 Task: Open Card Veterinary Conference Review in Board IT Service Level Agreement Management to Workspace Event Technology Rentals and add a team member Softage.2@softage.net, a label Orange, a checklist Webinars, an attachment from your computer, a color Orange and finally, add a card description 'Develop and launch new sales promotion for seasonal products' and a comment 'Given the potential complexity of this task, let us ensure that we have a clear plan and process in place before beginning.'. Add a start date 'Jan 02, 1900' with a due date 'Jan 09, 1900'
Action: Mouse moved to (734, 397)
Screenshot: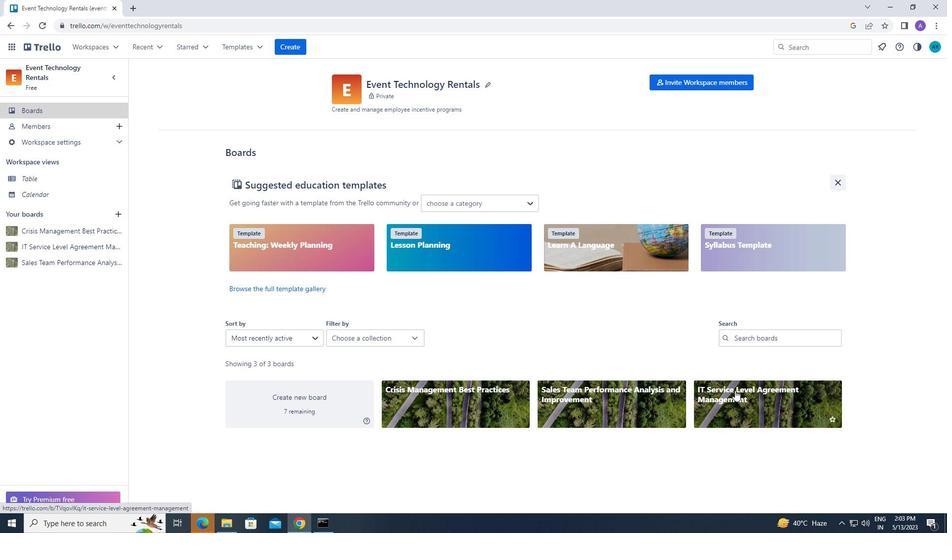 
Action: Mouse pressed left at (734, 397)
Screenshot: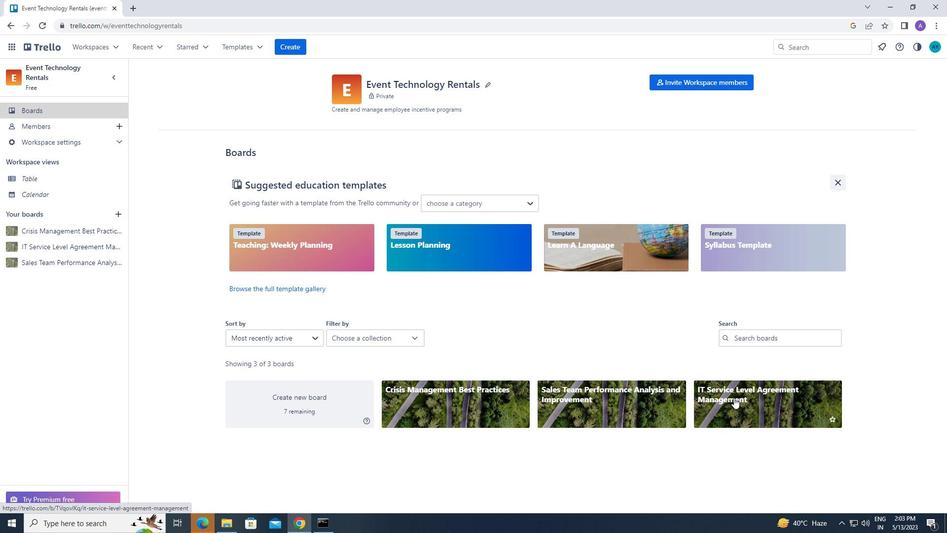 
Action: Mouse moved to (204, 122)
Screenshot: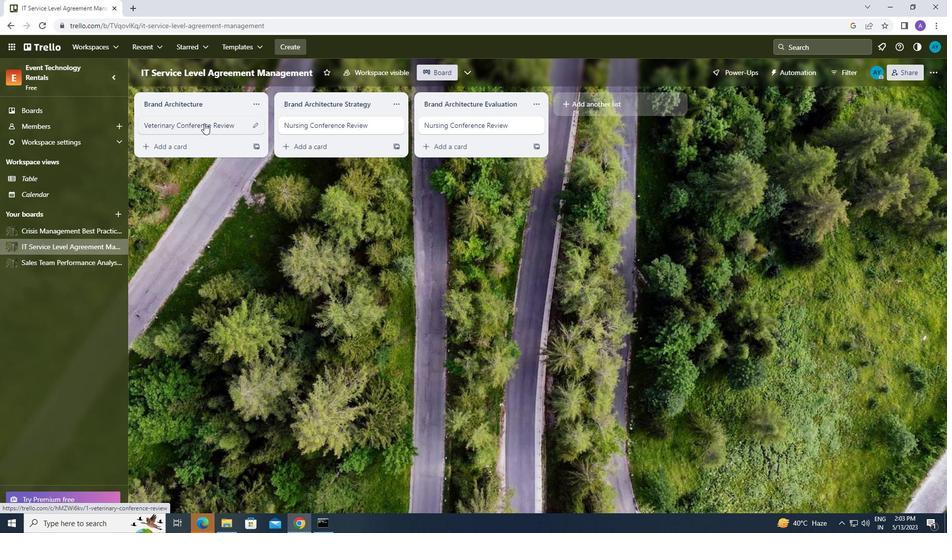 
Action: Mouse pressed left at (204, 122)
Screenshot: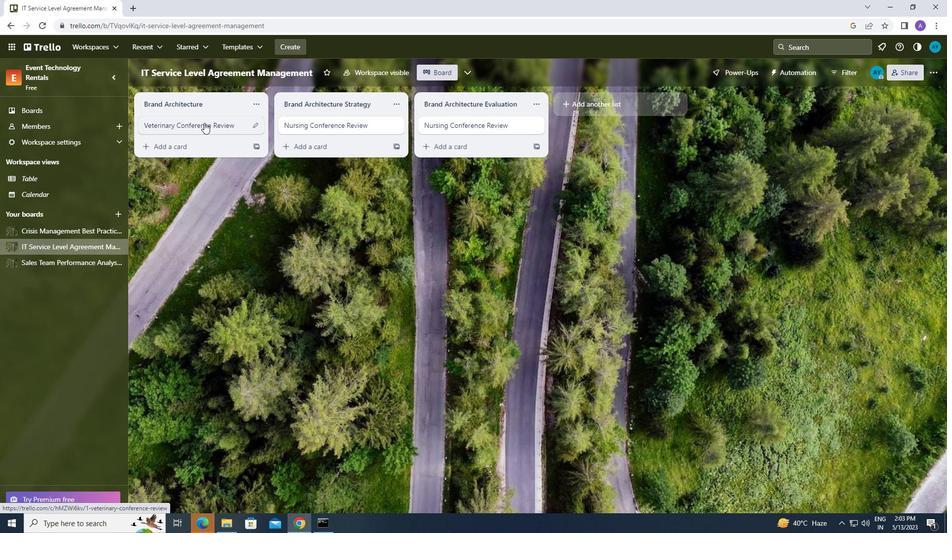 
Action: Mouse moved to (610, 117)
Screenshot: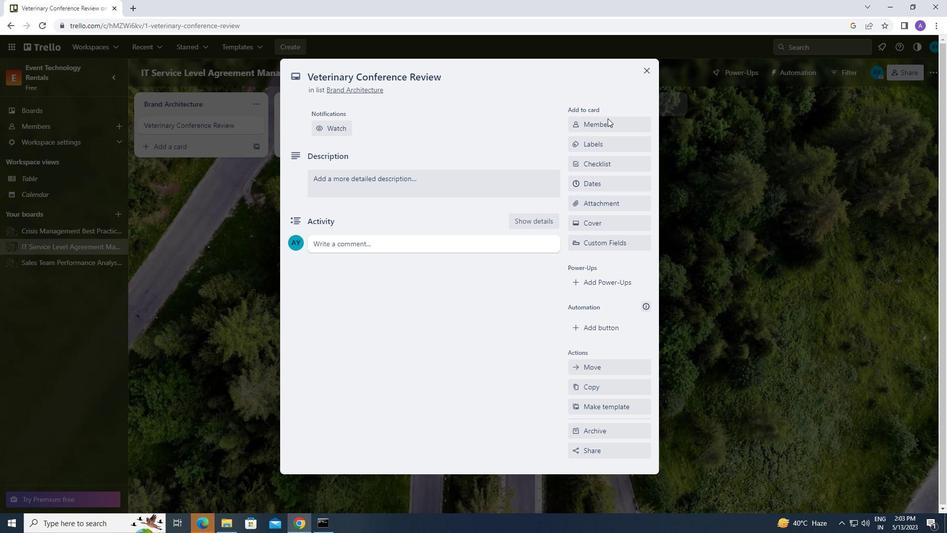 
Action: Mouse pressed left at (610, 117)
Screenshot: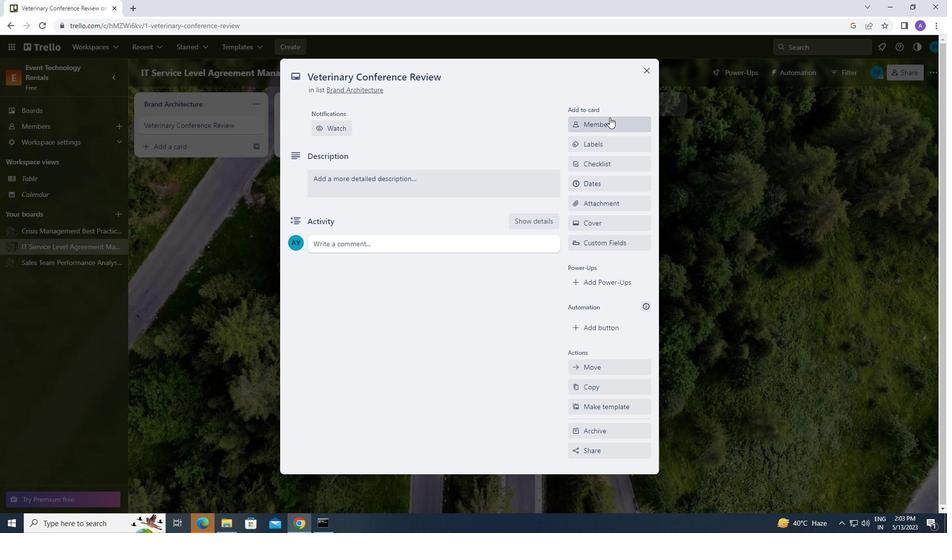 
Action: Mouse moved to (607, 175)
Screenshot: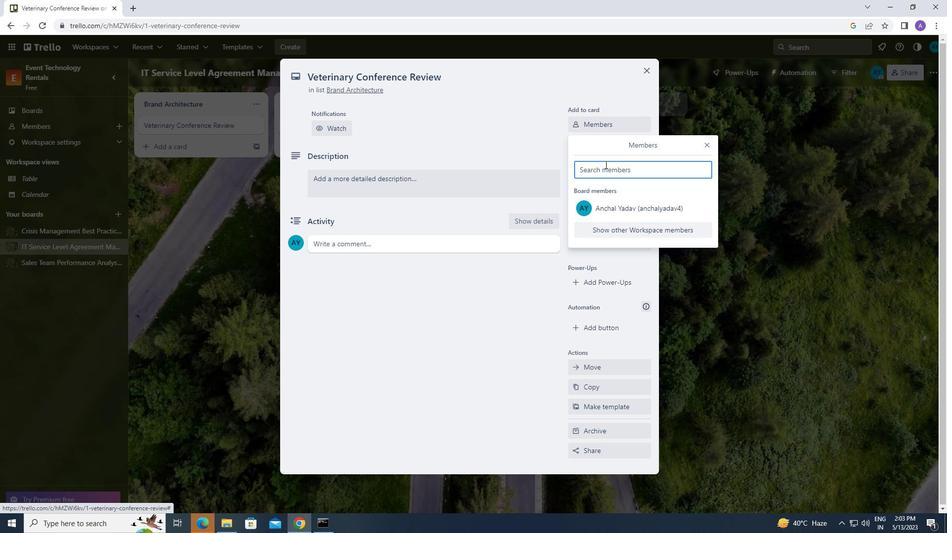 
Action: Mouse pressed left at (607, 175)
Screenshot: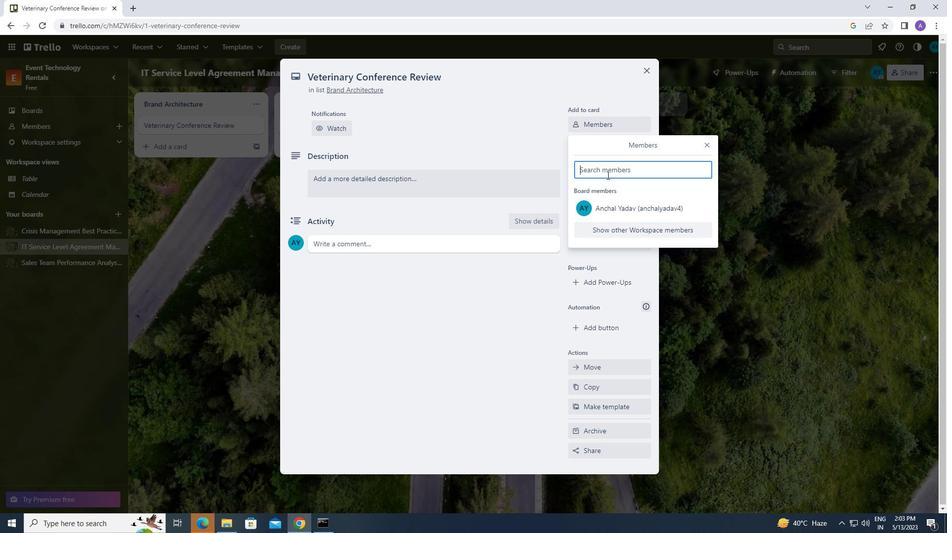 
Action: Key pressed <Key.caps_lock>s<Key.caps_lock>oftage.2<Key.shift_r>@softage.net
Screenshot: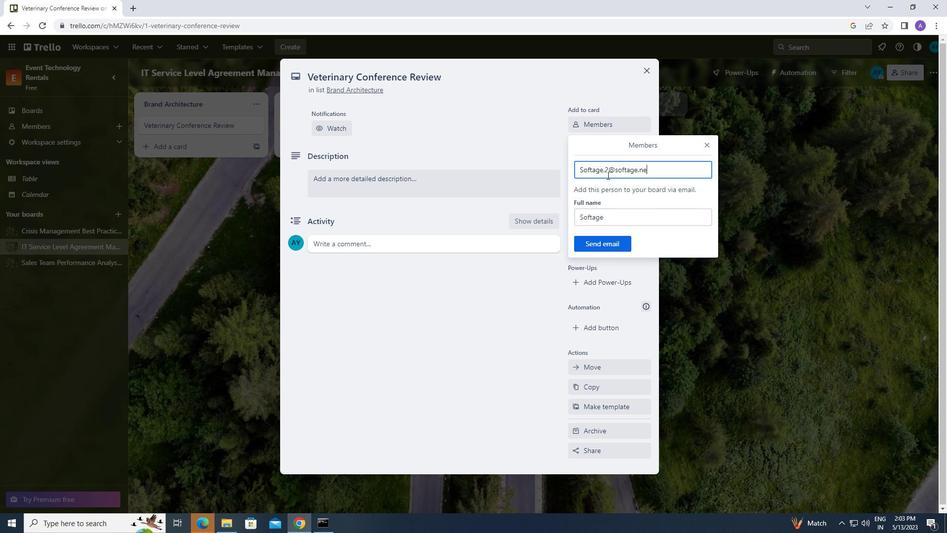 
Action: Mouse moved to (601, 241)
Screenshot: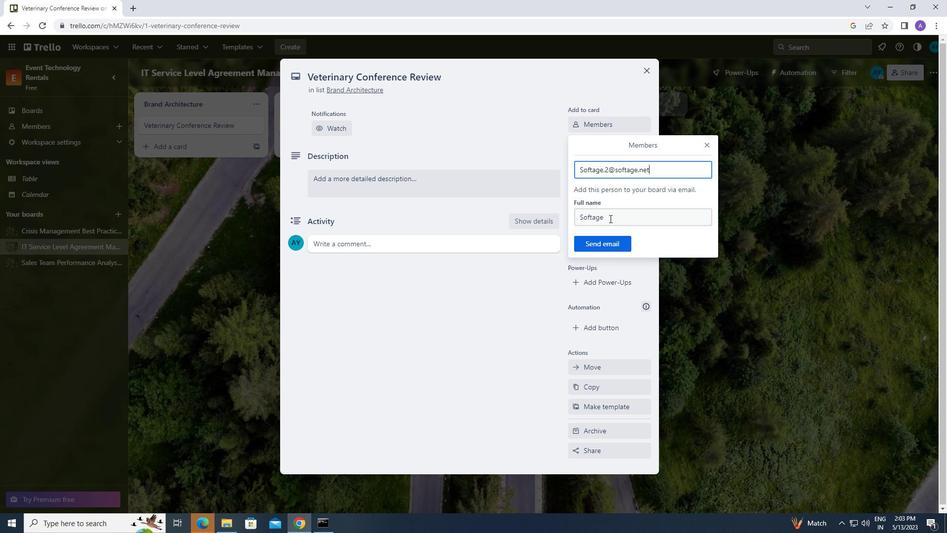 
Action: Mouse pressed left at (601, 241)
Screenshot: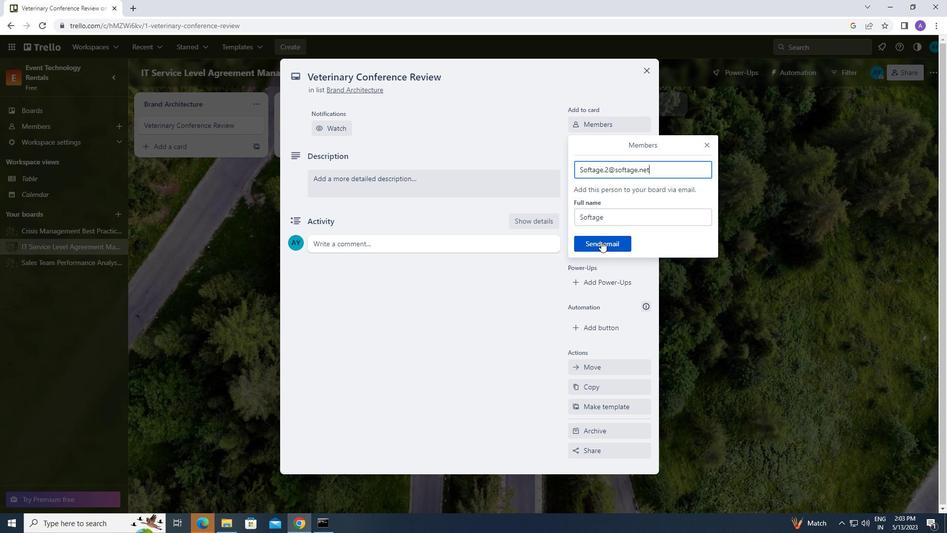 
Action: Mouse moved to (590, 175)
Screenshot: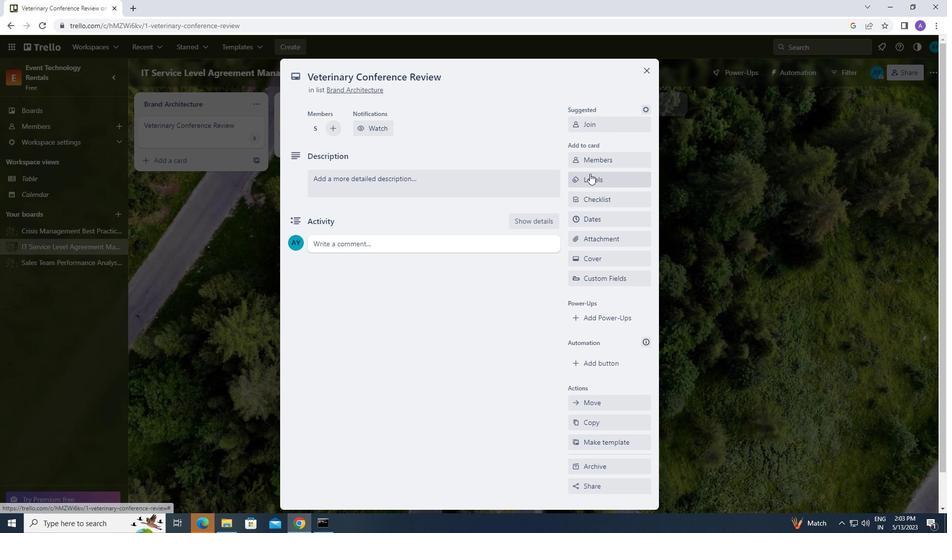 
Action: Mouse pressed left at (590, 175)
Screenshot: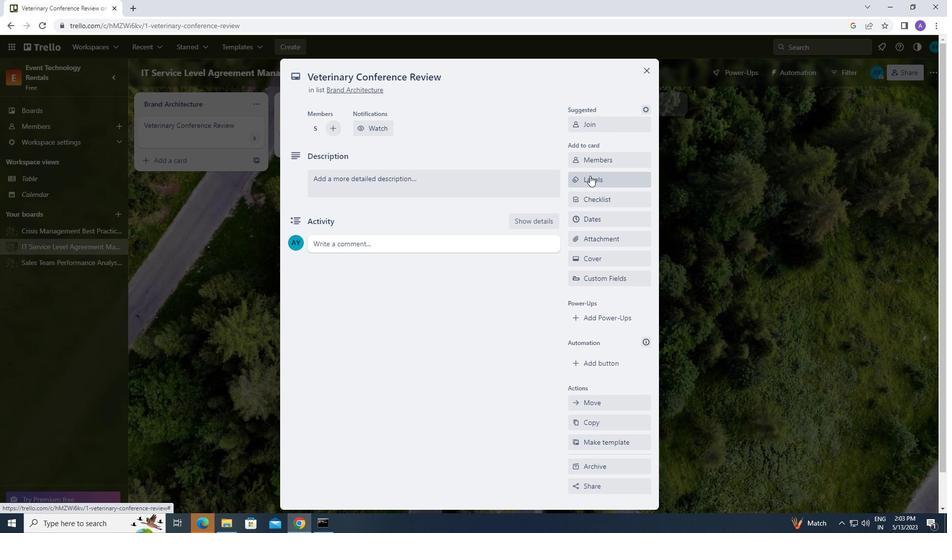 
Action: Mouse moved to (624, 371)
Screenshot: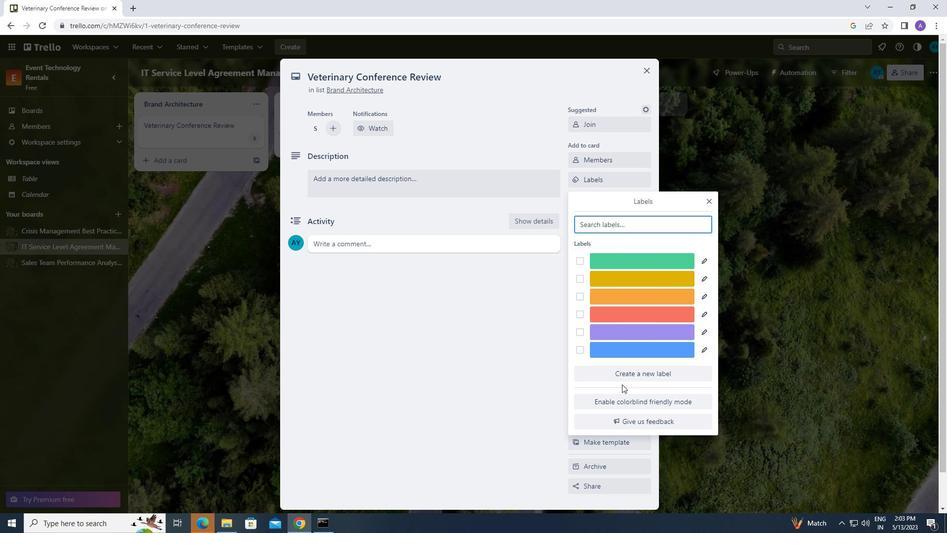 
Action: Mouse pressed left at (624, 371)
Screenshot: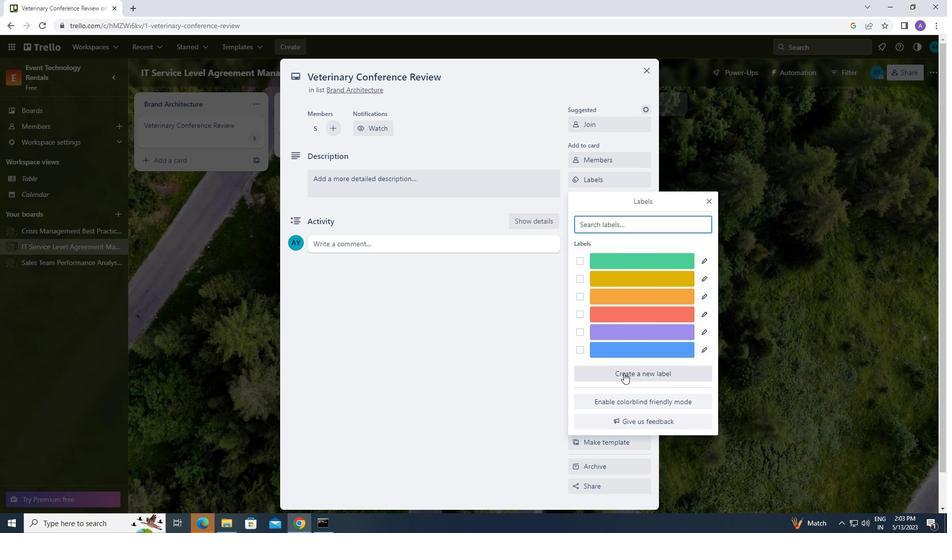 
Action: Mouse moved to (640, 344)
Screenshot: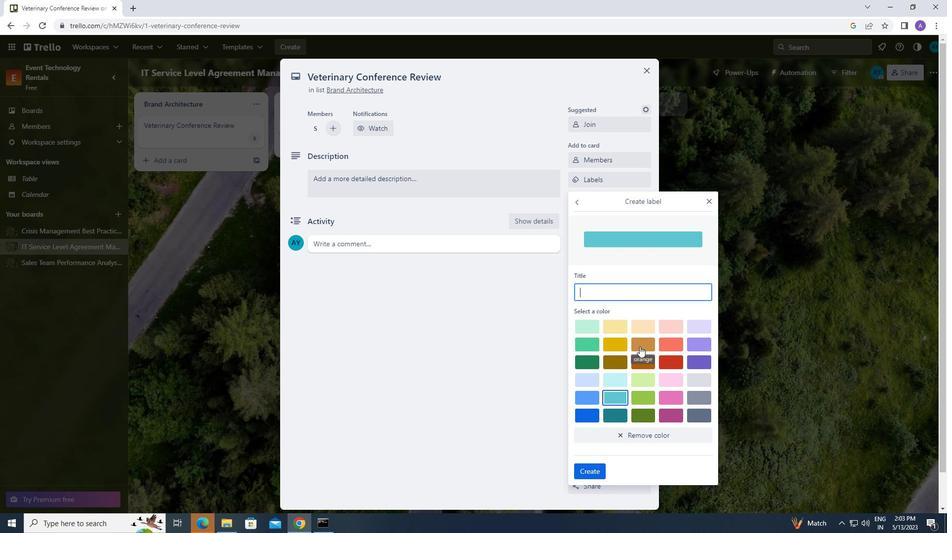 
Action: Mouse pressed left at (640, 344)
Screenshot: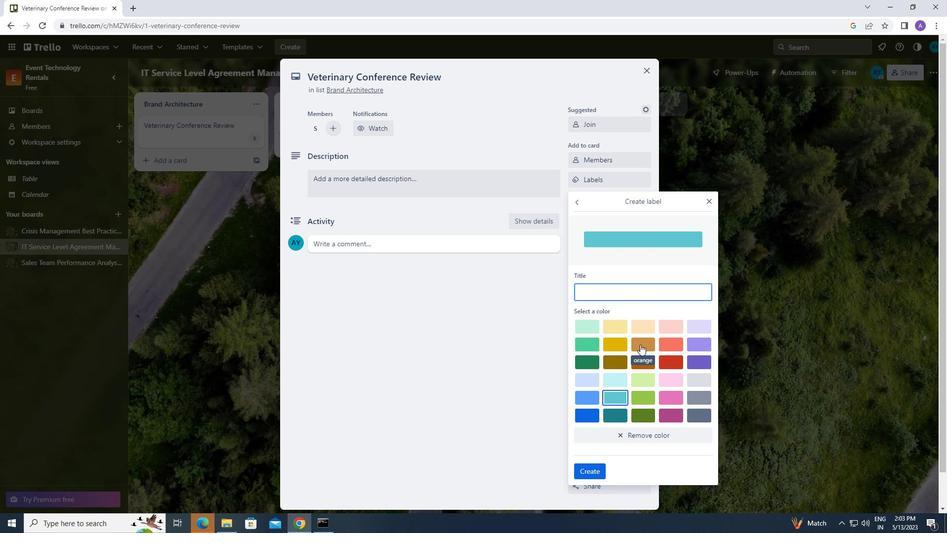 
Action: Mouse moved to (595, 467)
Screenshot: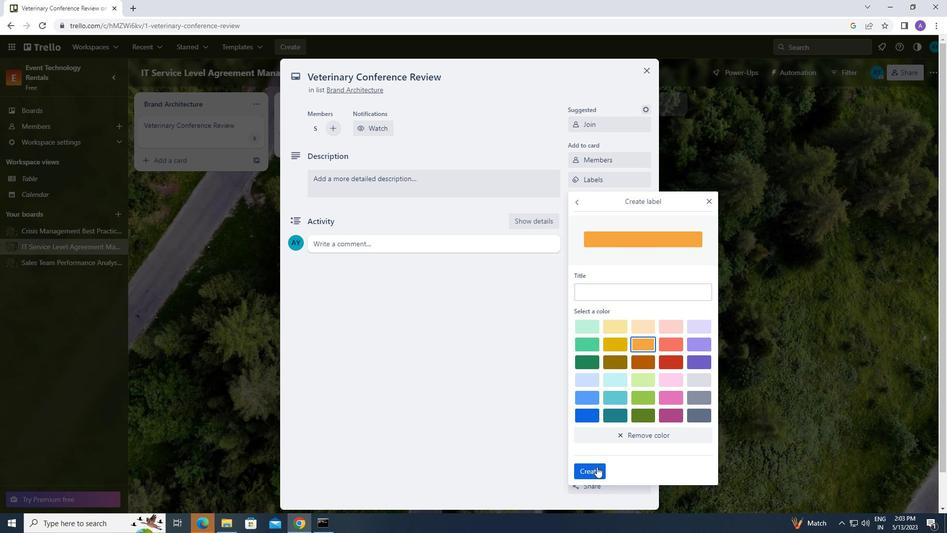 
Action: Mouse pressed left at (595, 467)
Screenshot: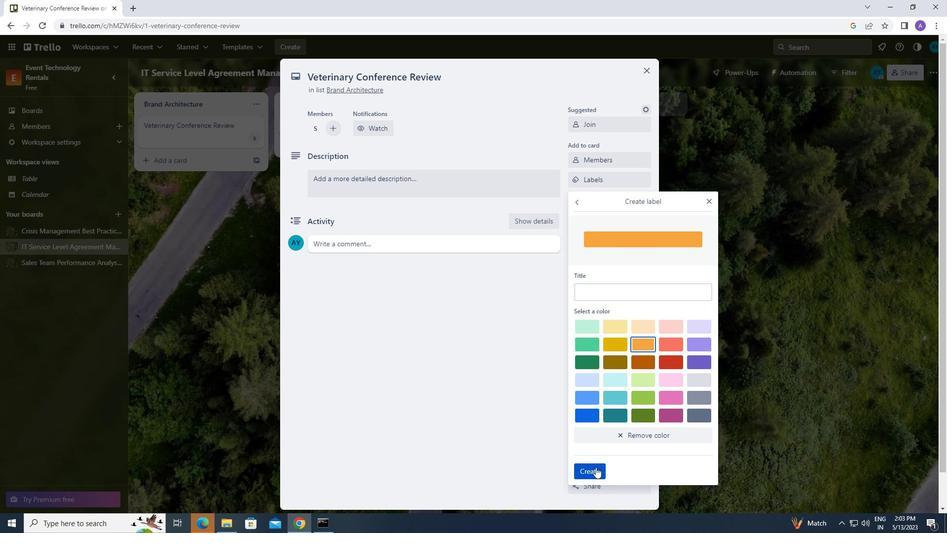 
Action: Mouse moved to (708, 198)
Screenshot: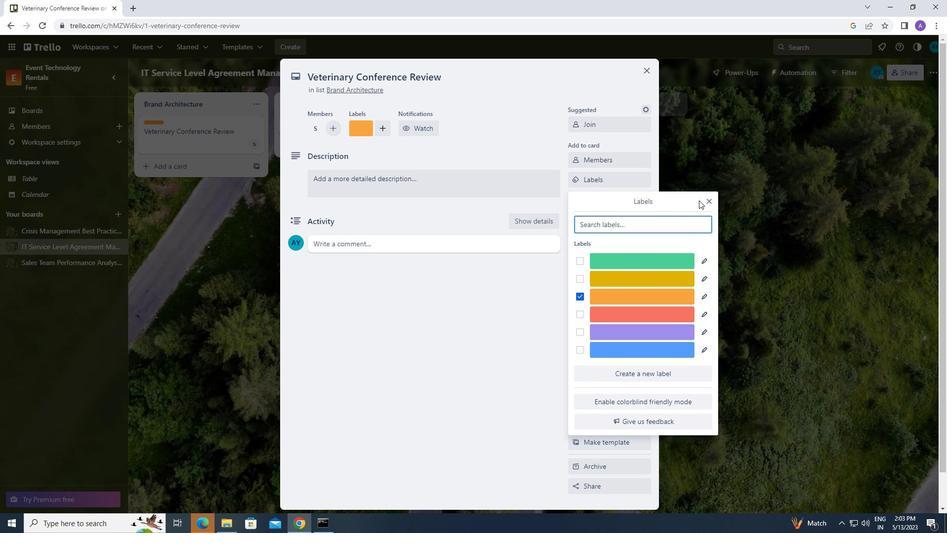 
Action: Mouse pressed left at (708, 198)
Screenshot: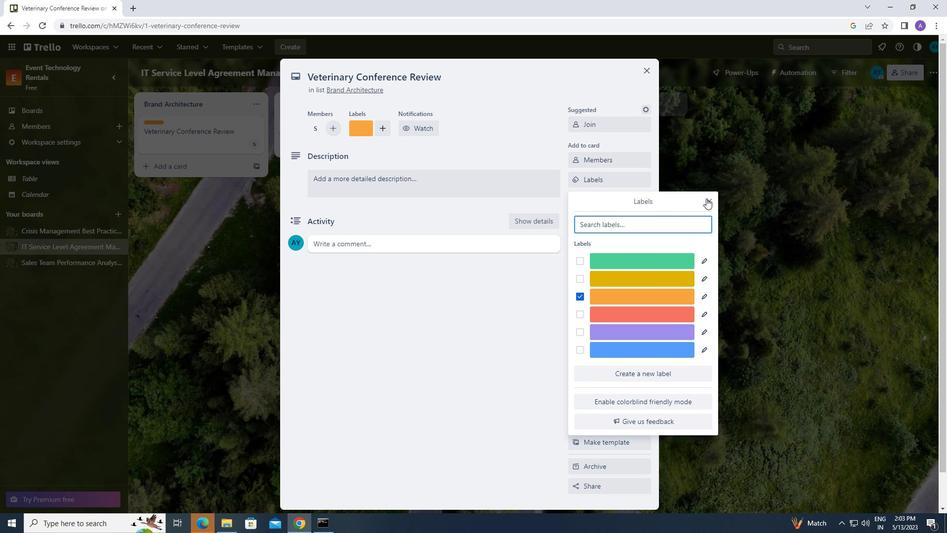 
Action: Mouse moved to (625, 198)
Screenshot: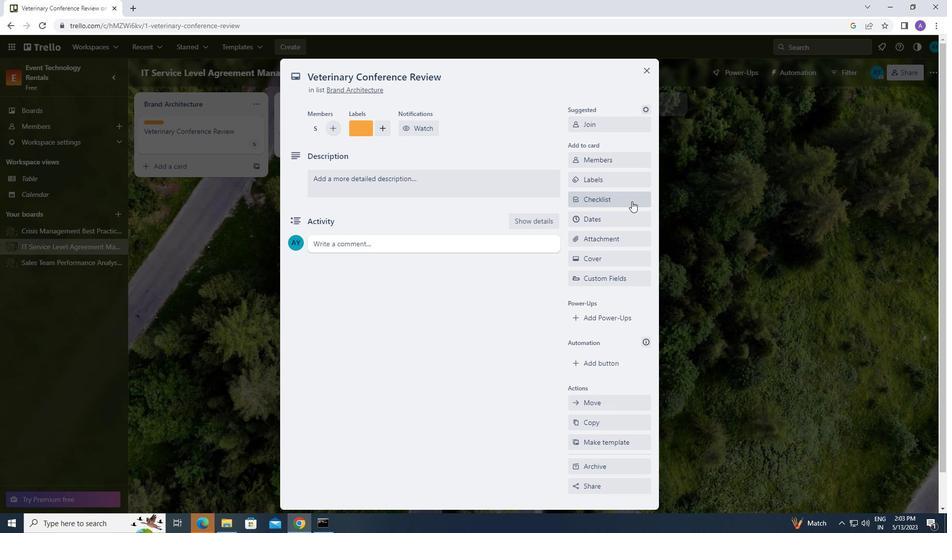
Action: Mouse pressed left at (625, 198)
Screenshot: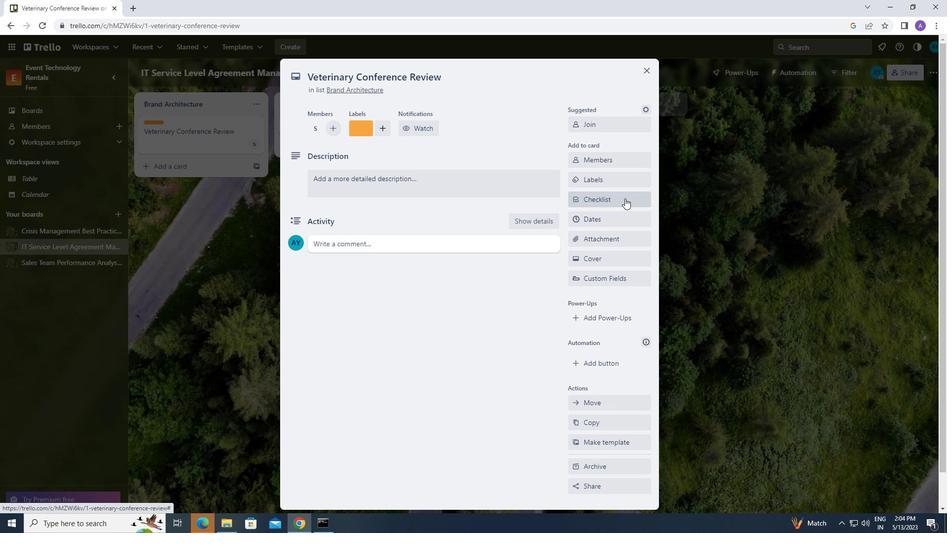 
Action: Mouse moved to (609, 250)
Screenshot: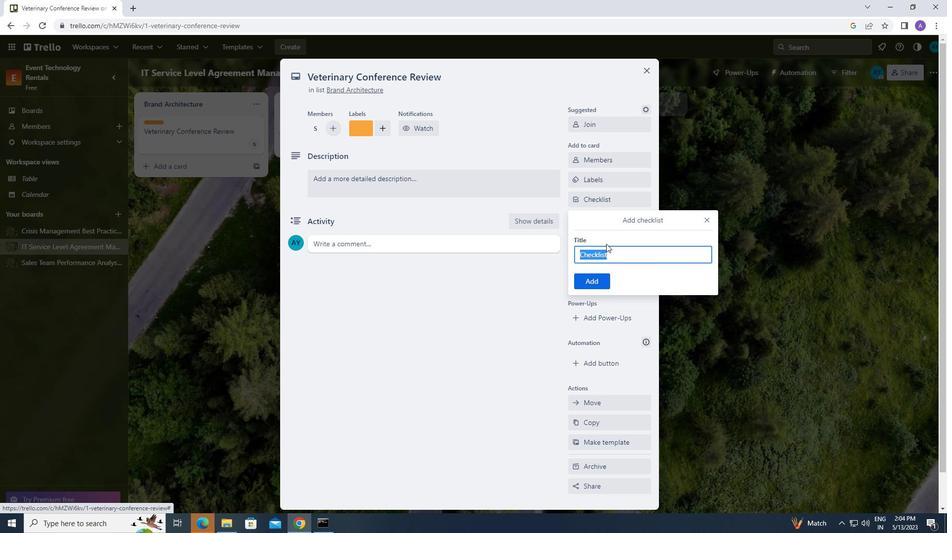 
Action: Key pressed <Key.caps_lock>w<Key.caps_lock>ebinars
Screenshot: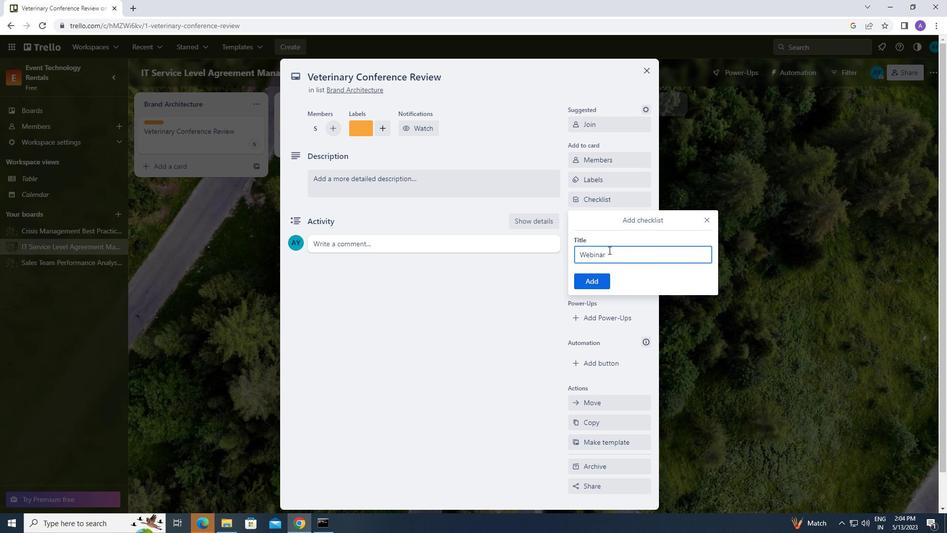 
Action: Mouse moved to (598, 278)
Screenshot: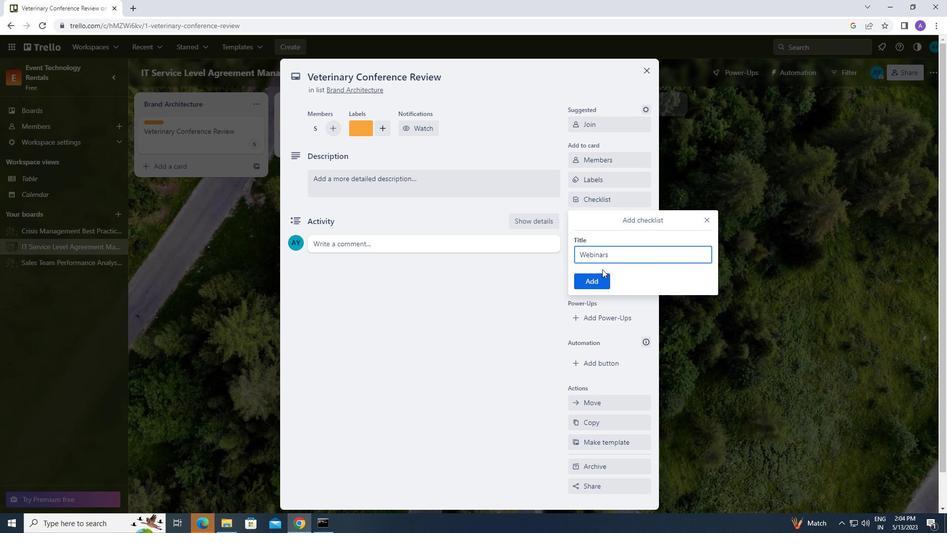 
Action: Mouse pressed left at (598, 278)
Screenshot: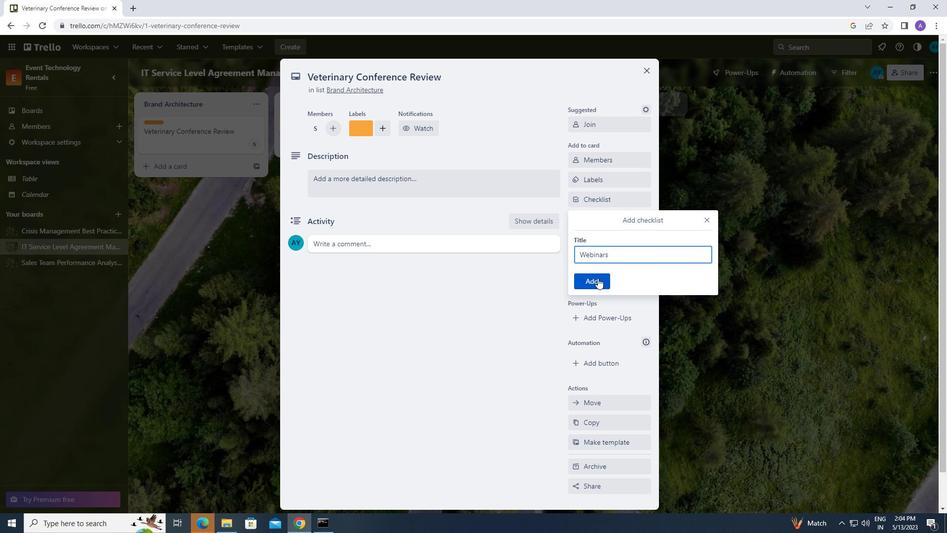 
Action: Mouse moved to (592, 238)
Screenshot: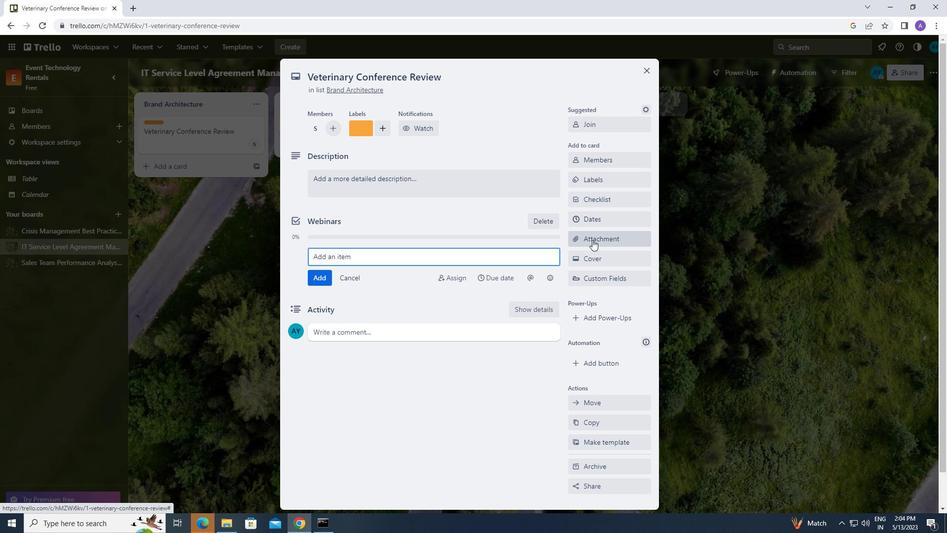 
Action: Mouse pressed left at (592, 238)
Screenshot: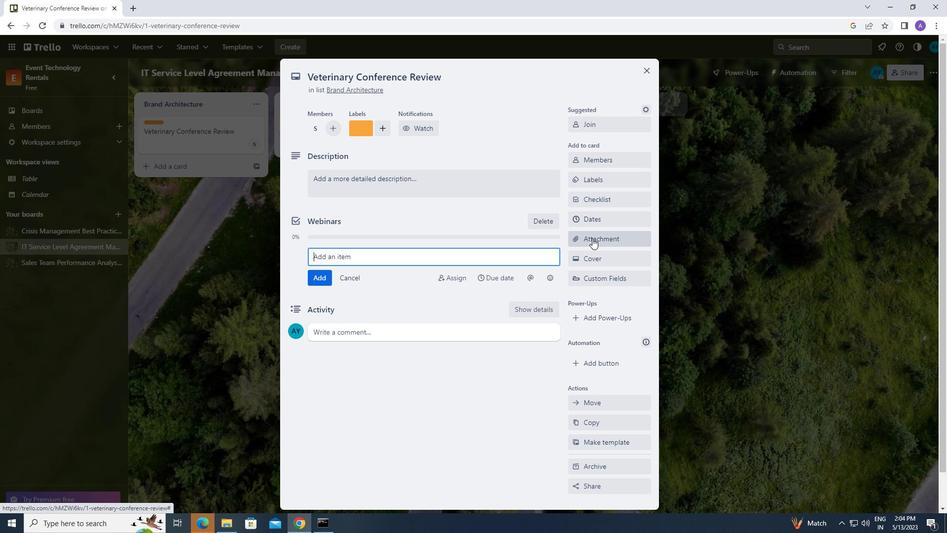 
Action: Mouse moved to (585, 276)
Screenshot: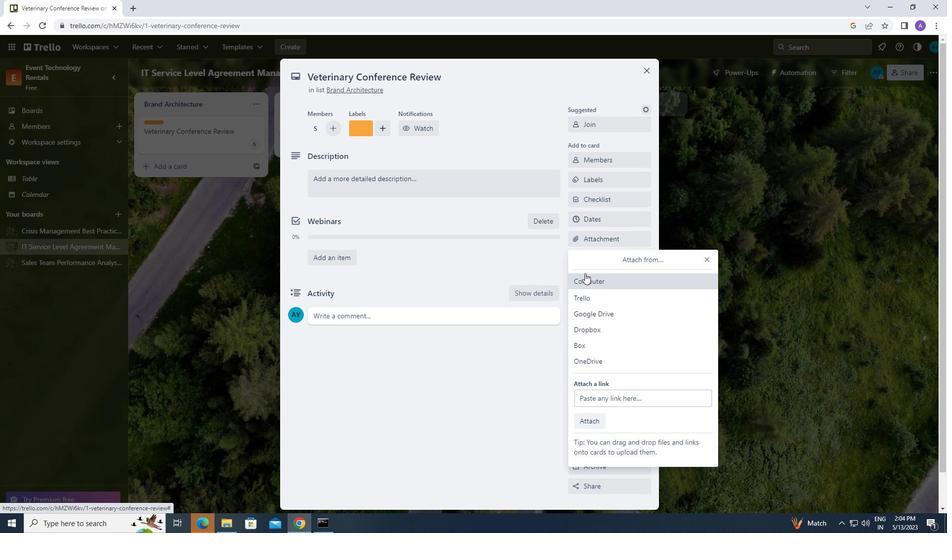 
Action: Mouse pressed left at (585, 276)
Screenshot: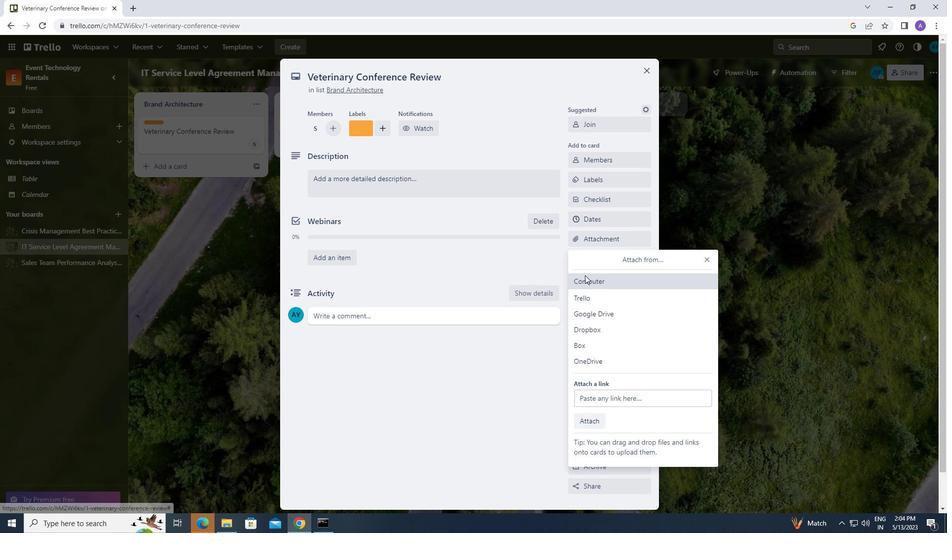 
Action: Mouse moved to (150, 73)
Screenshot: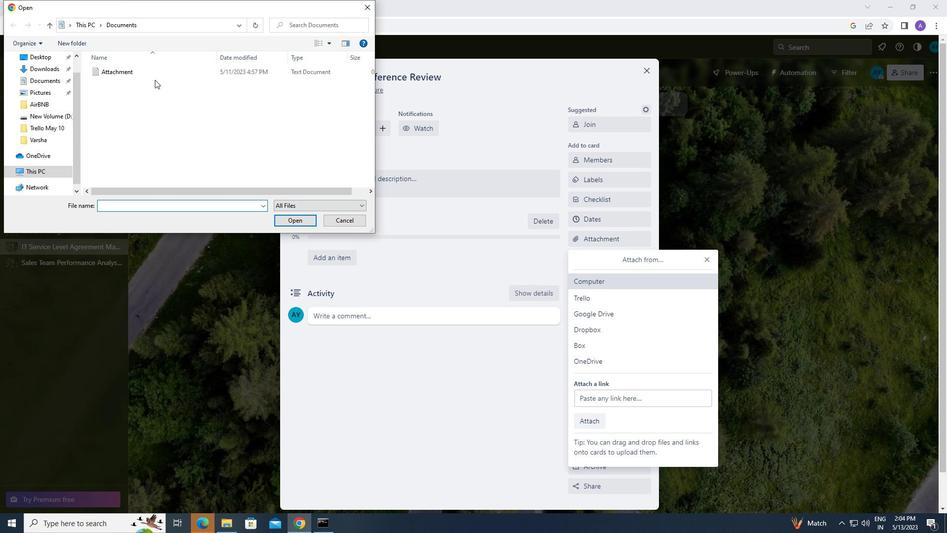 
Action: Mouse pressed left at (150, 73)
Screenshot: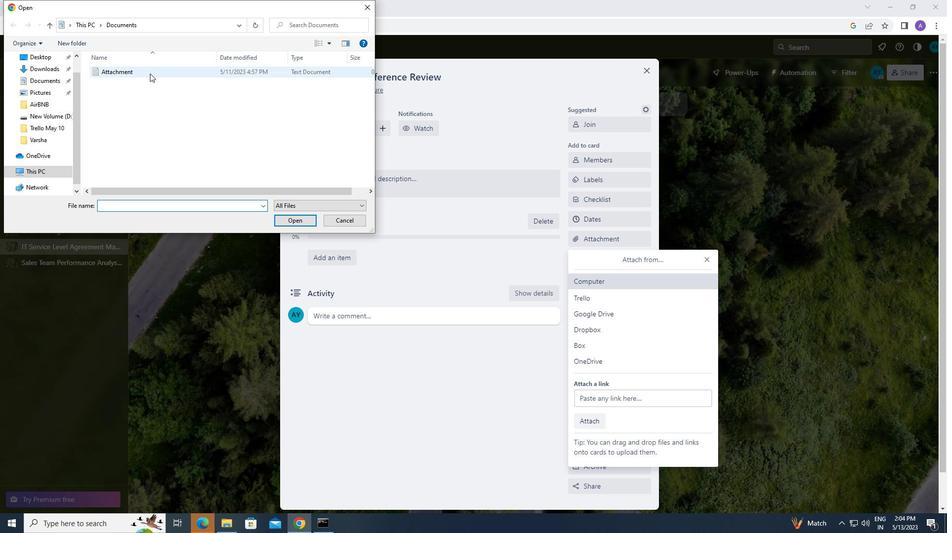 
Action: Mouse moved to (298, 222)
Screenshot: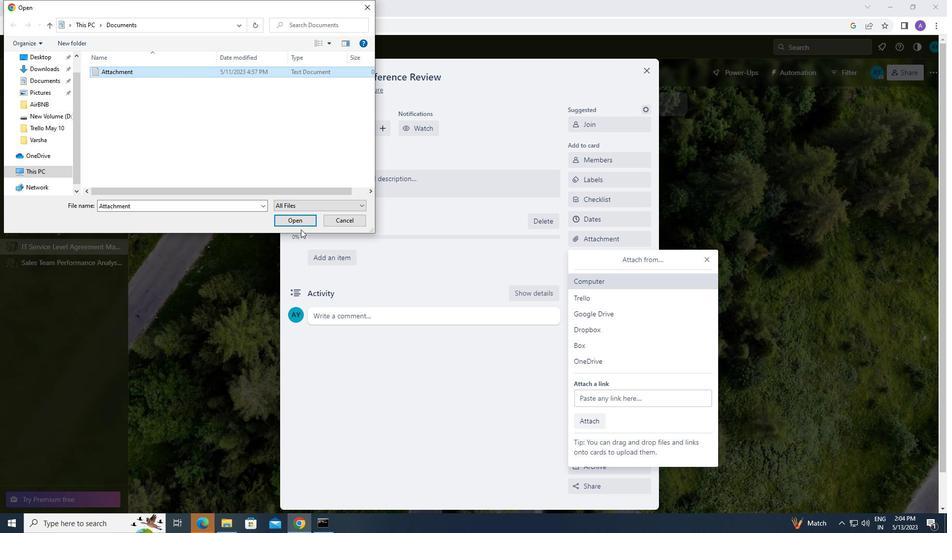 
Action: Mouse pressed left at (298, 222)
Screenshot: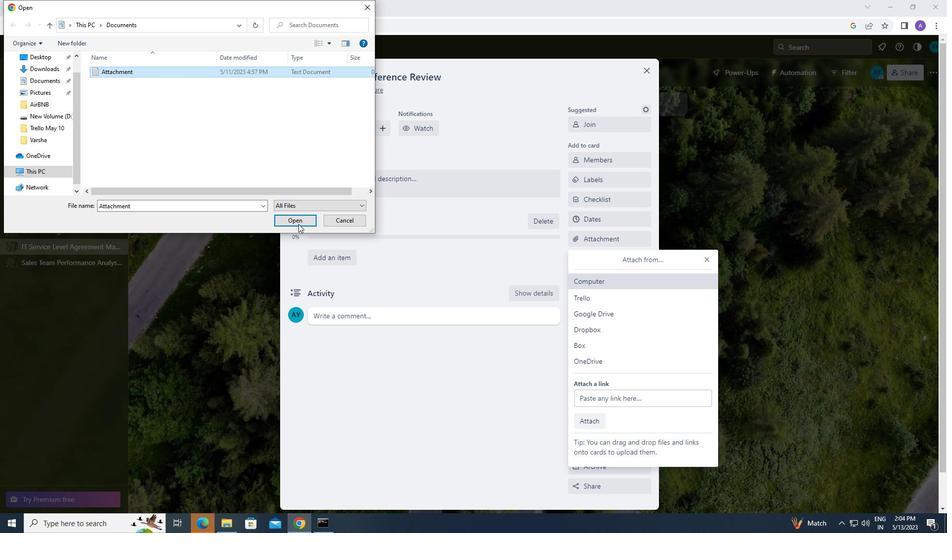 
Action: Mouse moved to (600, 257)
Screenshot: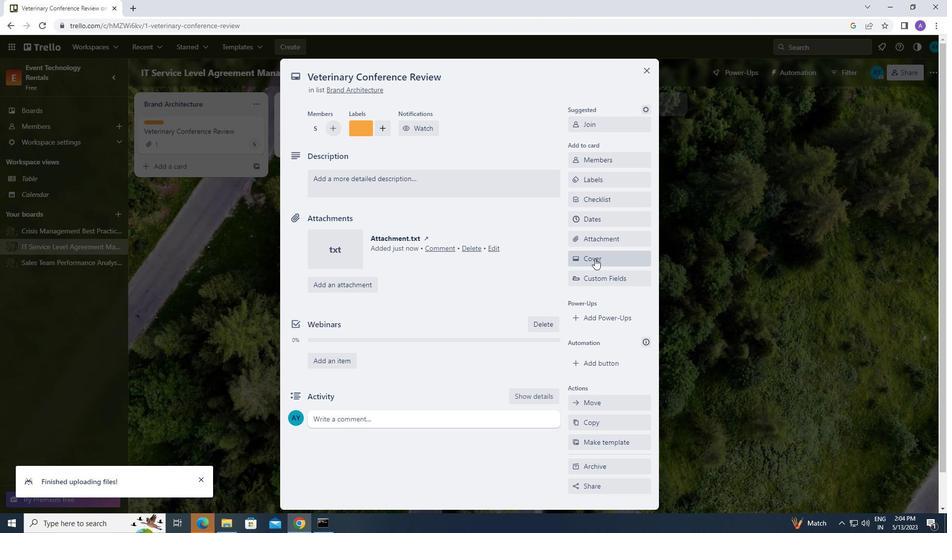 
Action: Mouse pressed left at (600, 257)
Screenshot: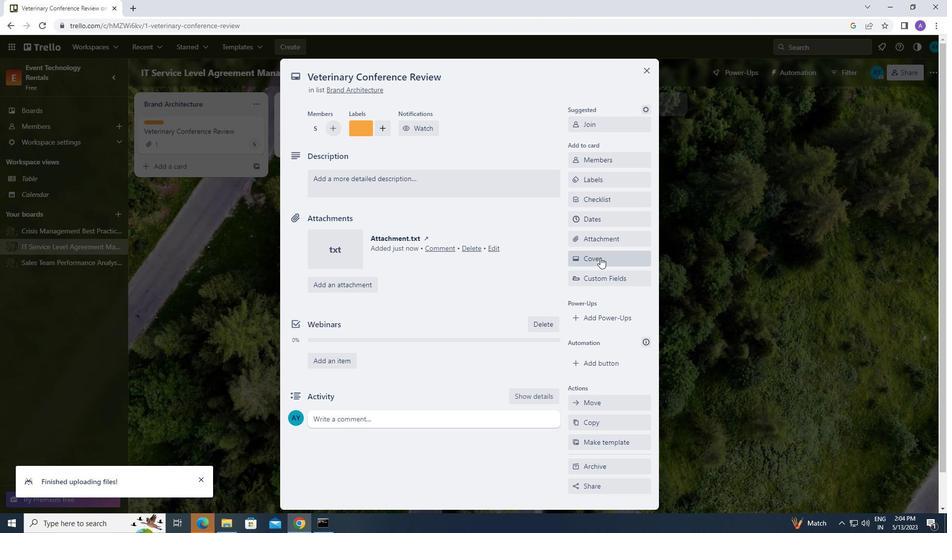 
Action: Mouse moved to (644, 314)
Screenshot: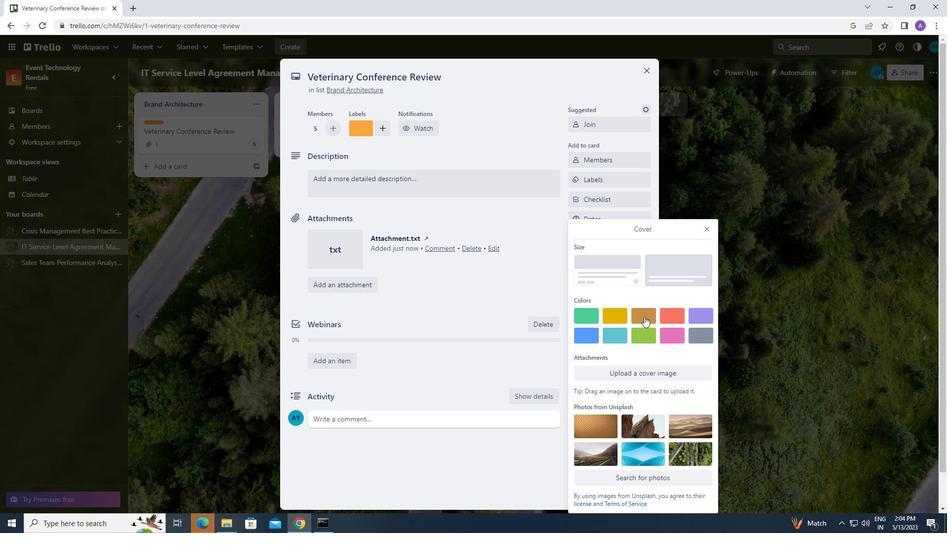 
Action: Mouse pressed left at (644, 314)
Screenshot: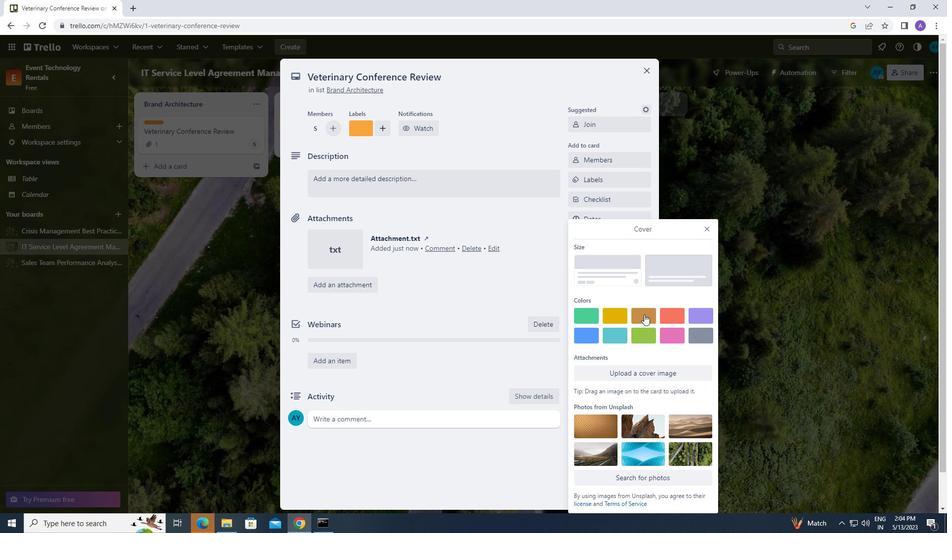 
Action: Mouse moved to (710, 211)
Screenshot: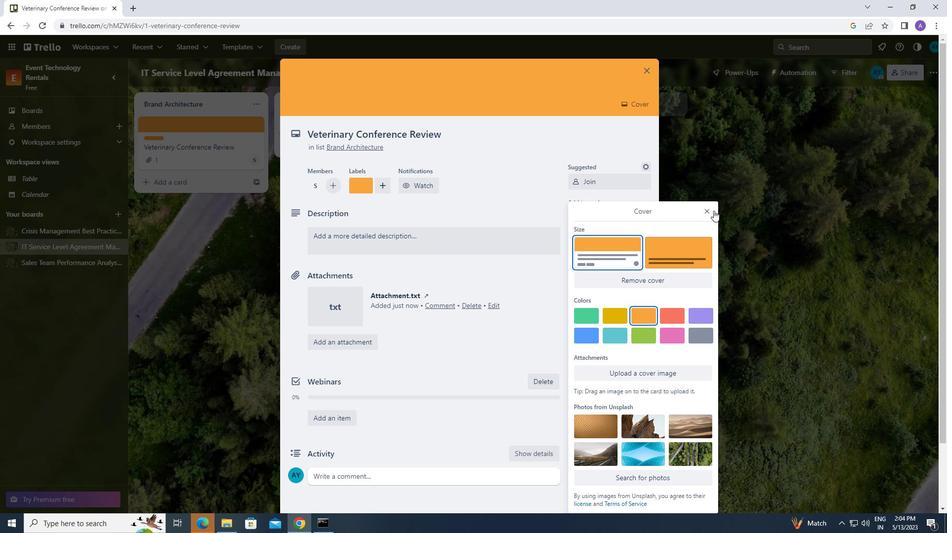 
Action: Mouse pressed left at (710, 211)
Screenshot: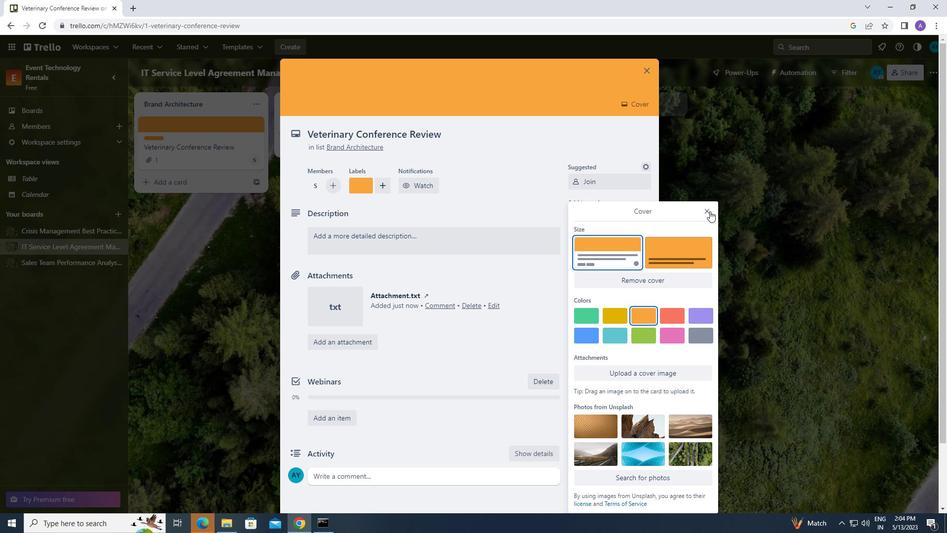 
Action: Mouse moved to (390, 239)
Screenshot: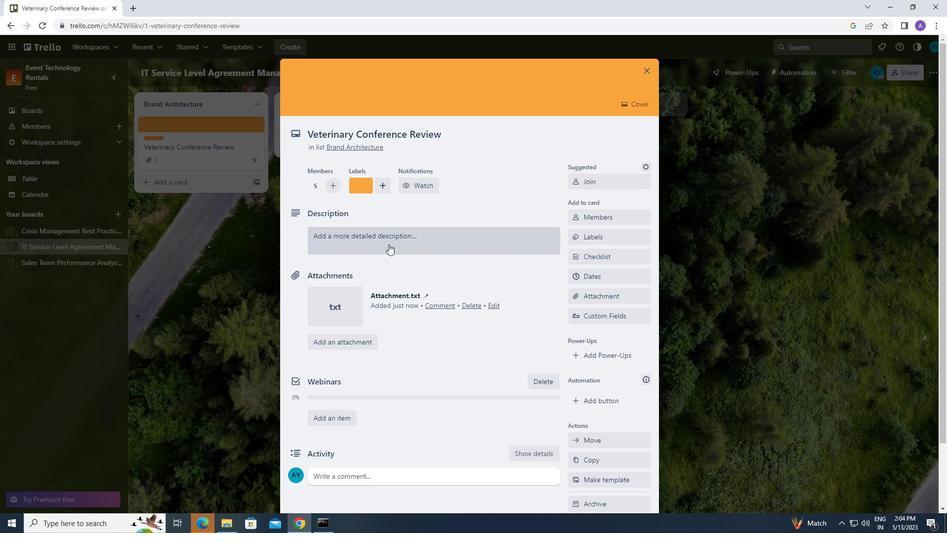 
Action: Mouse pressed left at (390, 239)
Screenshot: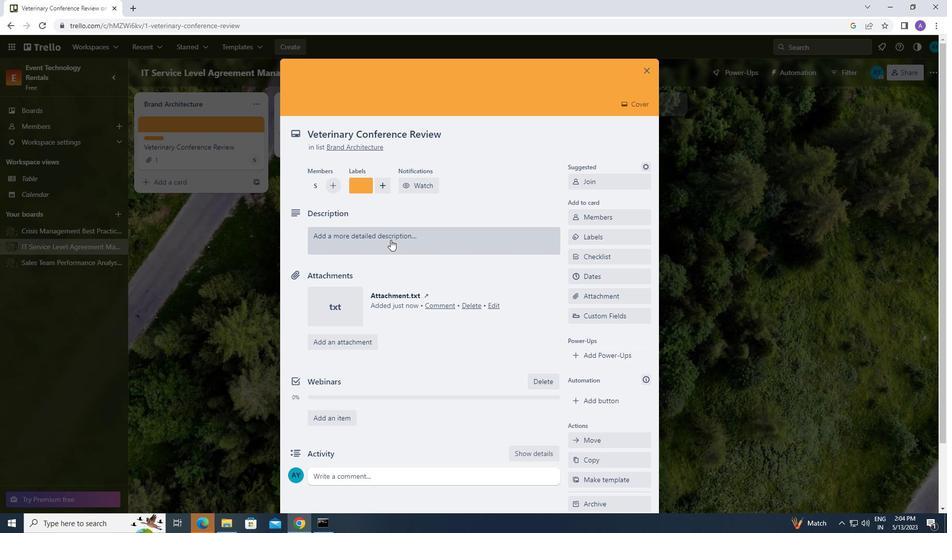 
Action: Mouse moved to (372, 274)
Screenshot: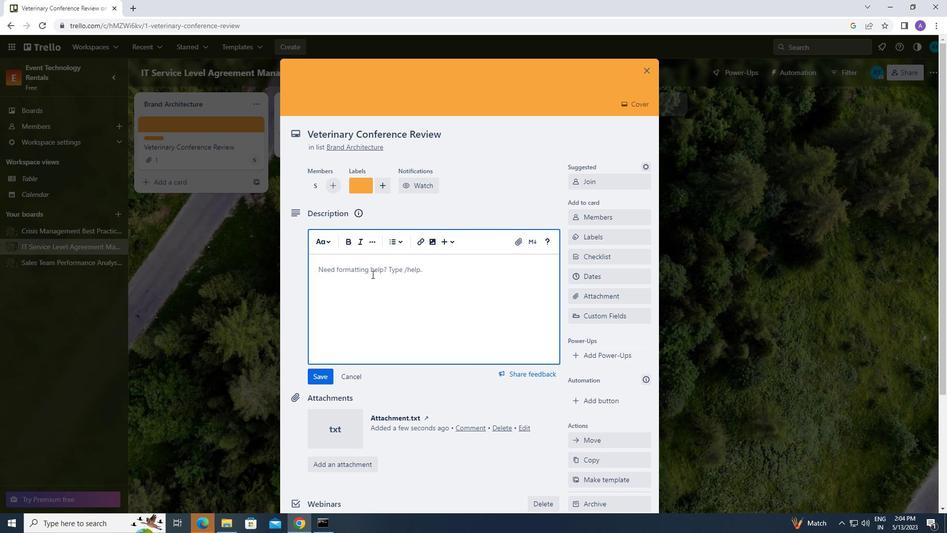 
Action: Mouse pressed left at (372, 274)
Screenshot: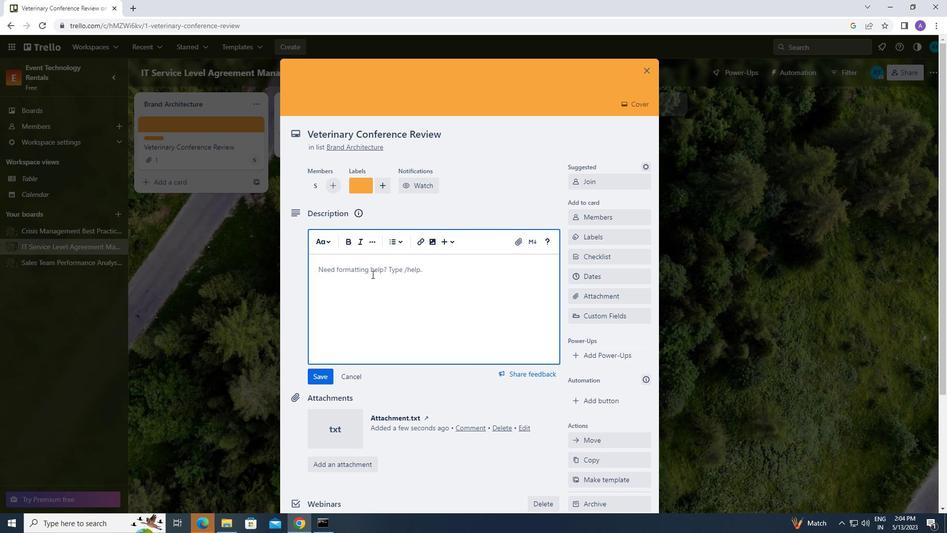 
Action: Key pressed <Key.caps_lock>d<Key.caps_lock>evelop<Key.space>and<Key.space>launch
Screenshot: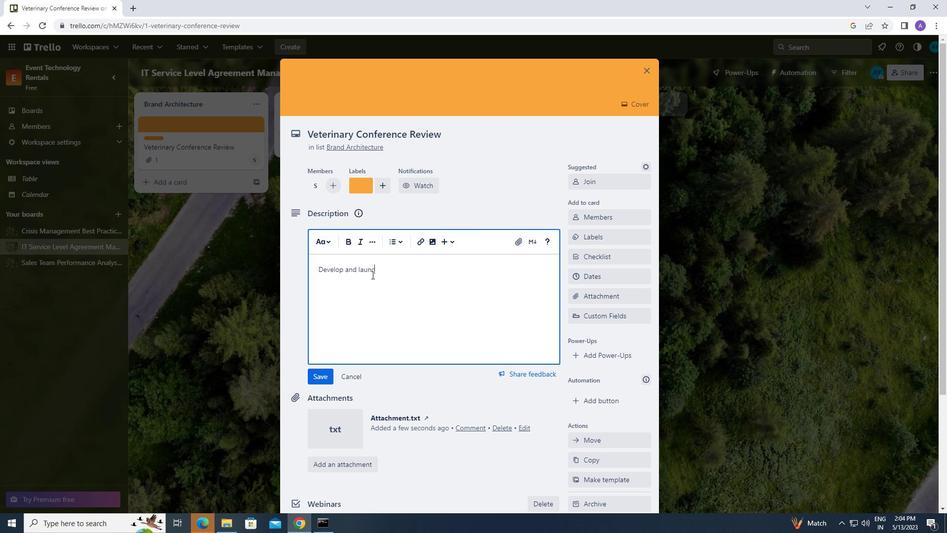 
Action: Mouse moved to (455, 214)
Screenshot: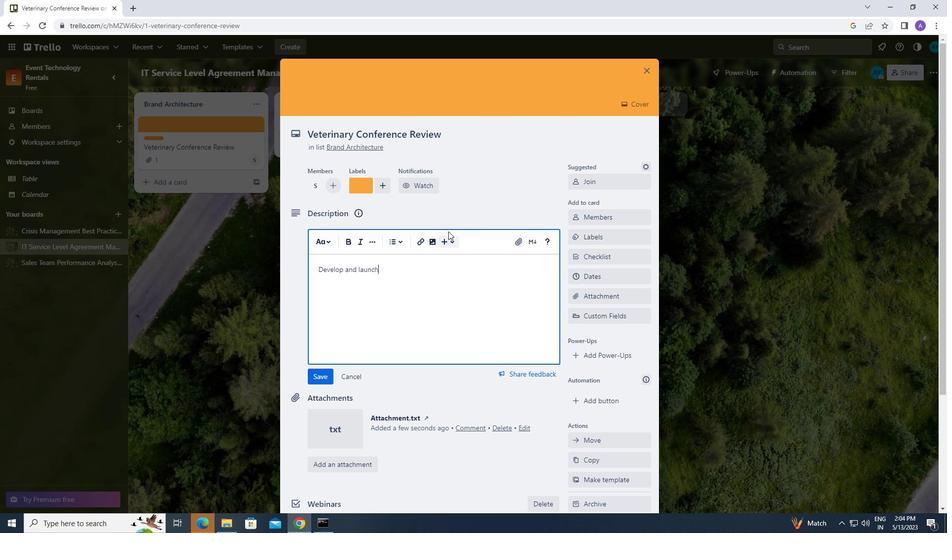 
Action: Key pressed <Key.space>new<Key.space>sales<Key.space>promotion<Key.space>for<Key.space>seasonal<Key.space>products
Screenshot: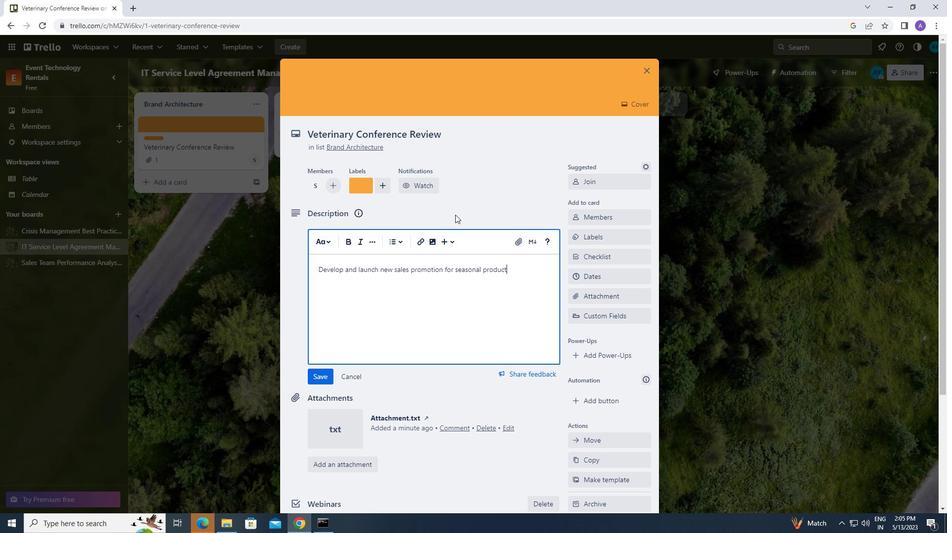 
Action: Mouse moved to (318, 371)
Screenshot: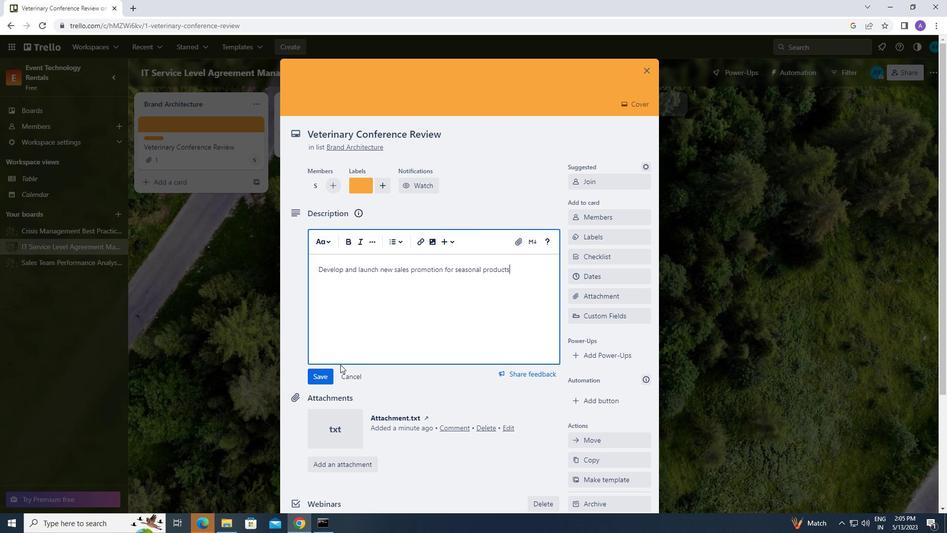 
Action: Mouse pressed left at (318, 371)
Screenshot: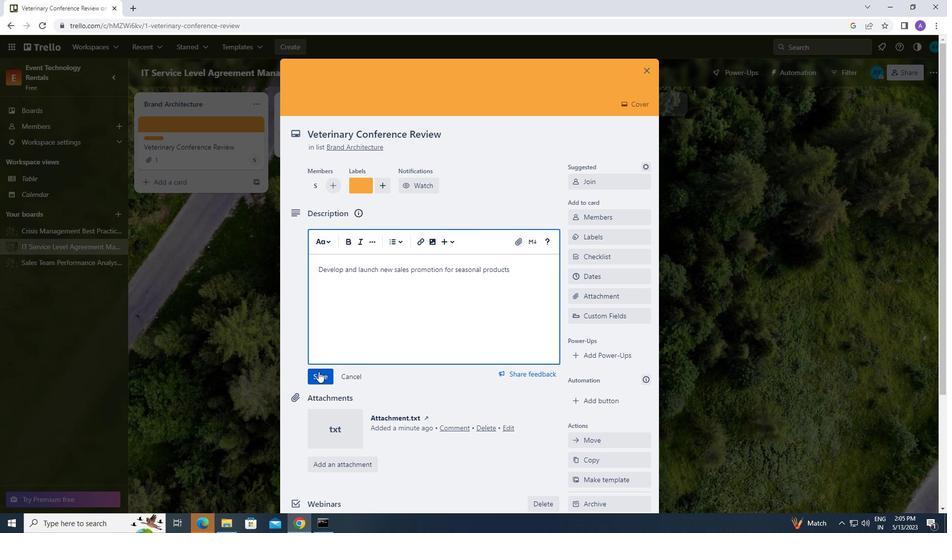 
Action: Mouse scrolled (318, 371) with delta (0, 0)
Screenshot: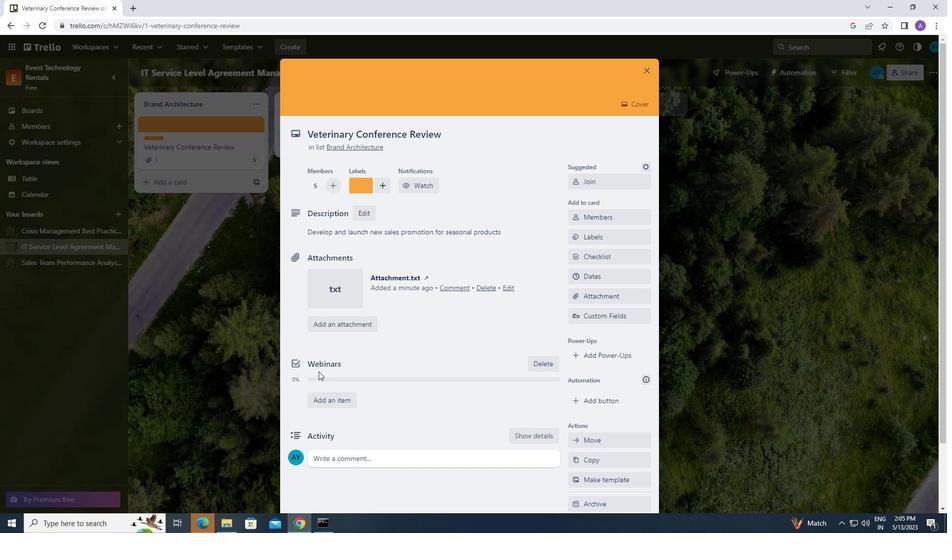 
Action: Mouse scrolled (318, 371) with delta (0, 0)
Screenshot: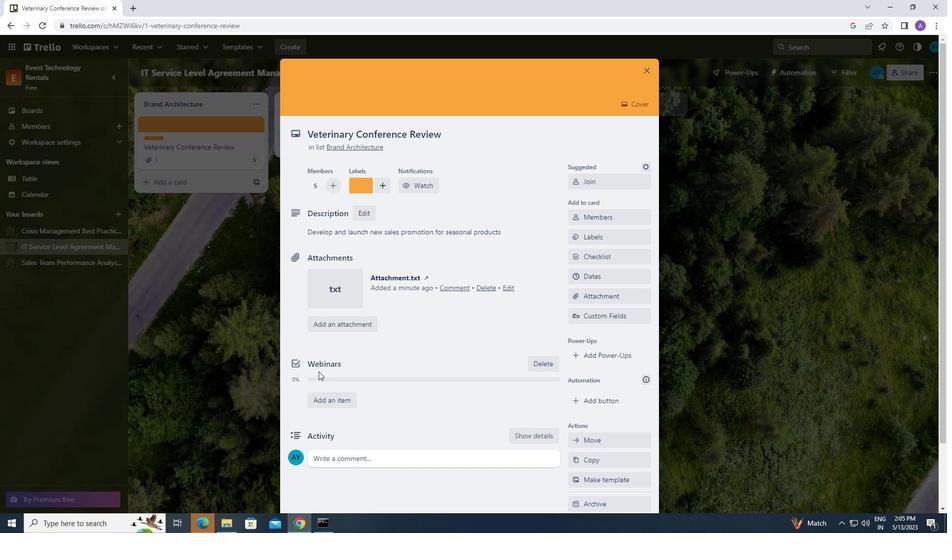 
Action: Mouse moved to (331, 385)
Screenshot: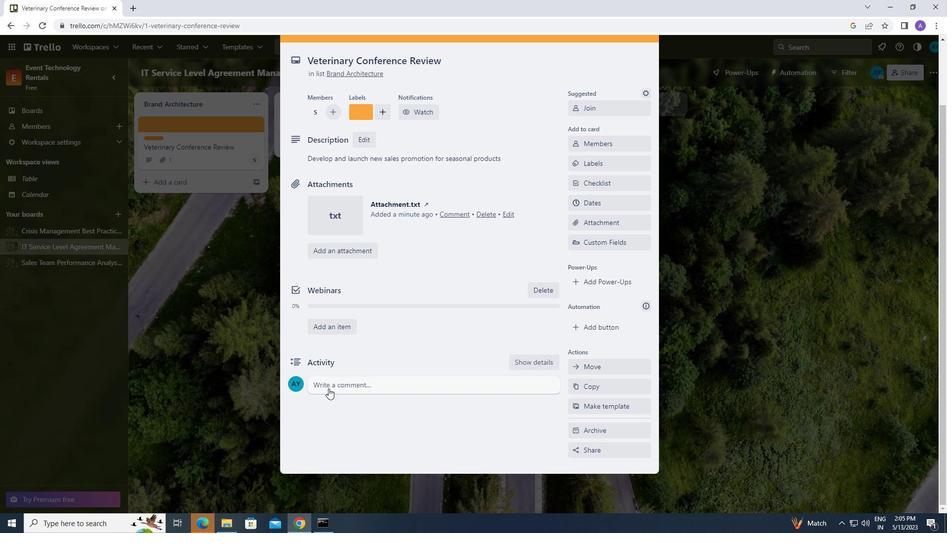 
Action: Mouse pressed left at (331, 385)
Screenshot: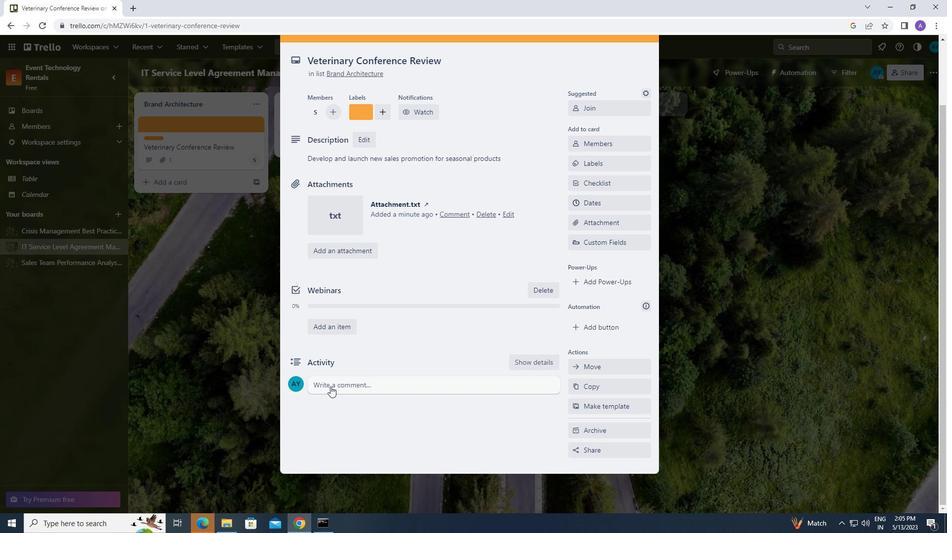 
Action: Mouse moved to (336, 417)
Screenshot: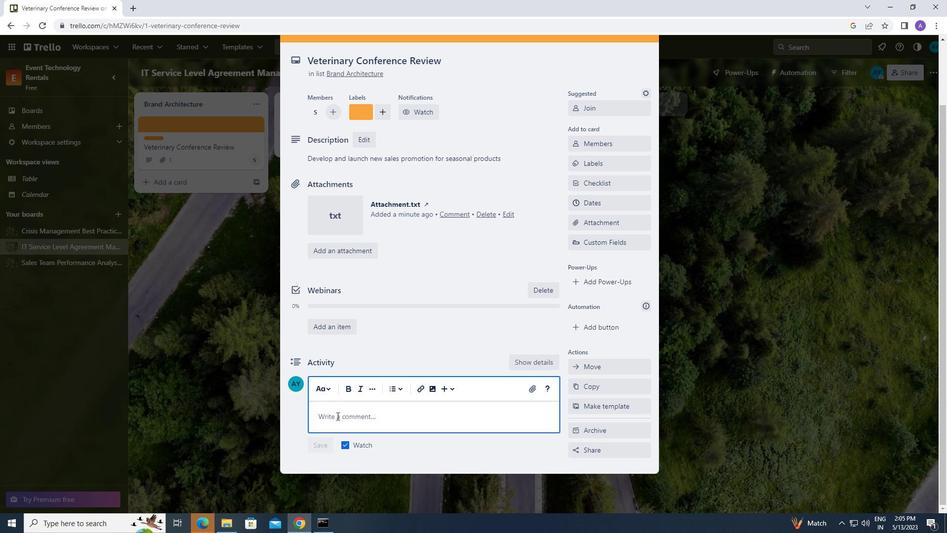 
Action: Mouse pressed left at (336, 417)
Screenshot: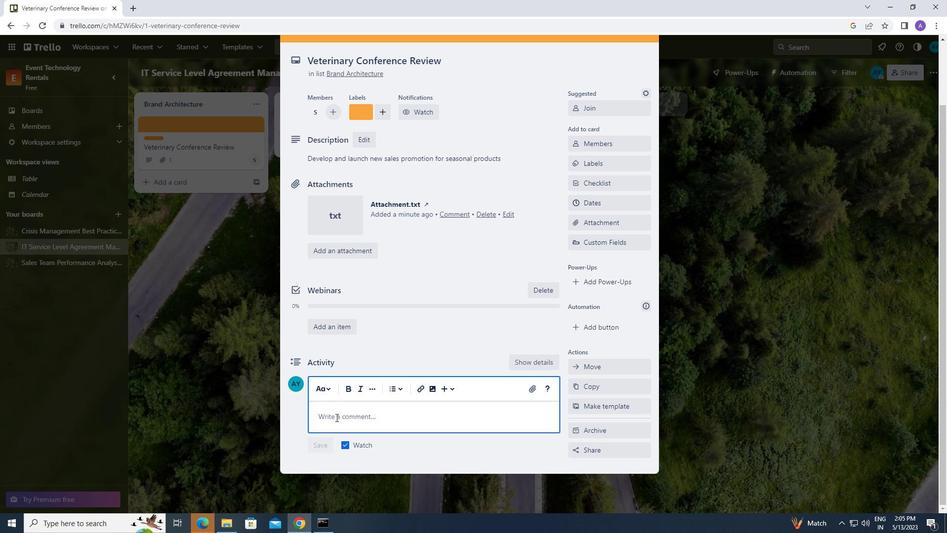 
Action: Key pressed <Key.caps_lock>g<Key.caps_lock>iven<Key.space>
Screenshot: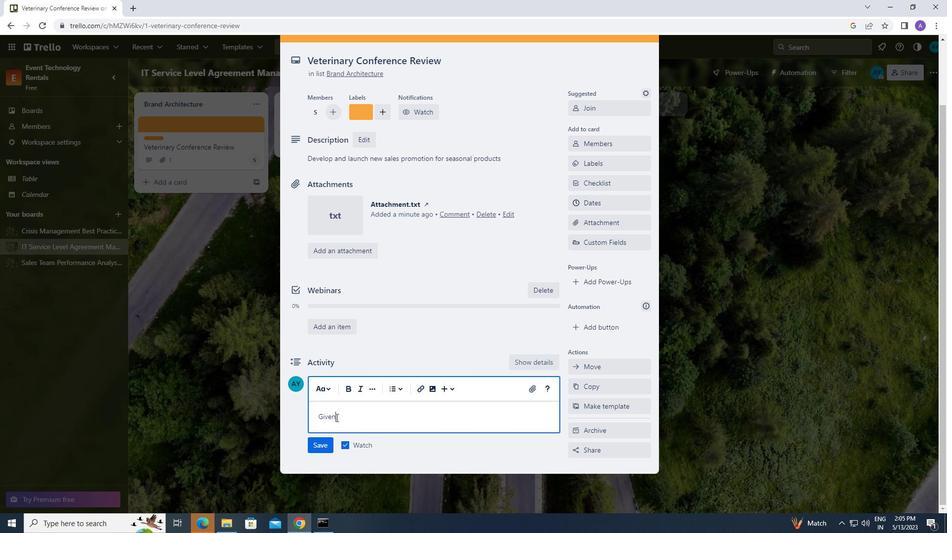 
Action: Mouse moved to (568, 40)
Screenshot: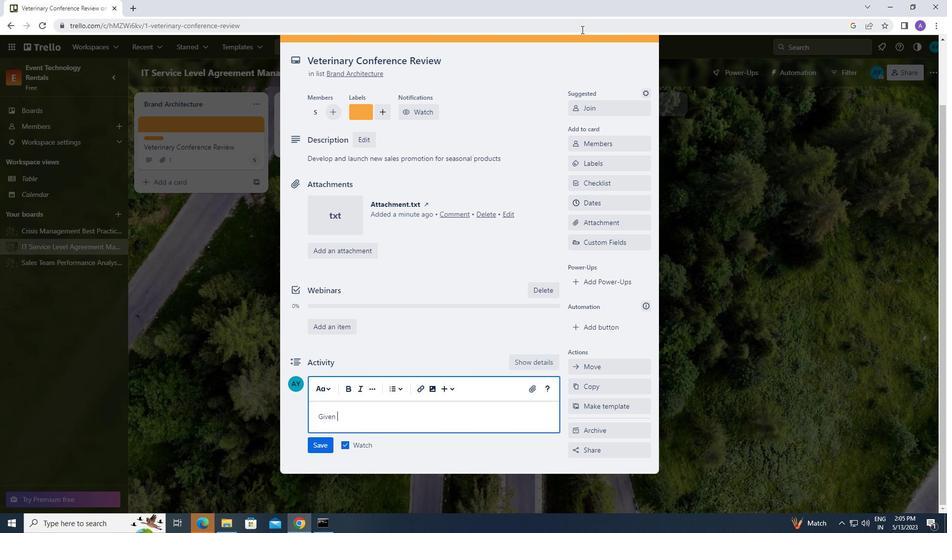 
Action: Key pressed the<Key.space>potential<Key.space>complexity<Key.space>of<Key.space>this<Key.space>task,<Key.space>let<Key.space>us<Key.space>ensure<Key.space>that<Key.space>we<Key.space>have<Key.space>a<Key.space>clear<Key.space>plan<Key.space>and<Key.space>process<Key.space>in<Key.space>place<Key.space>before<Key.space>beginning
Screenshot: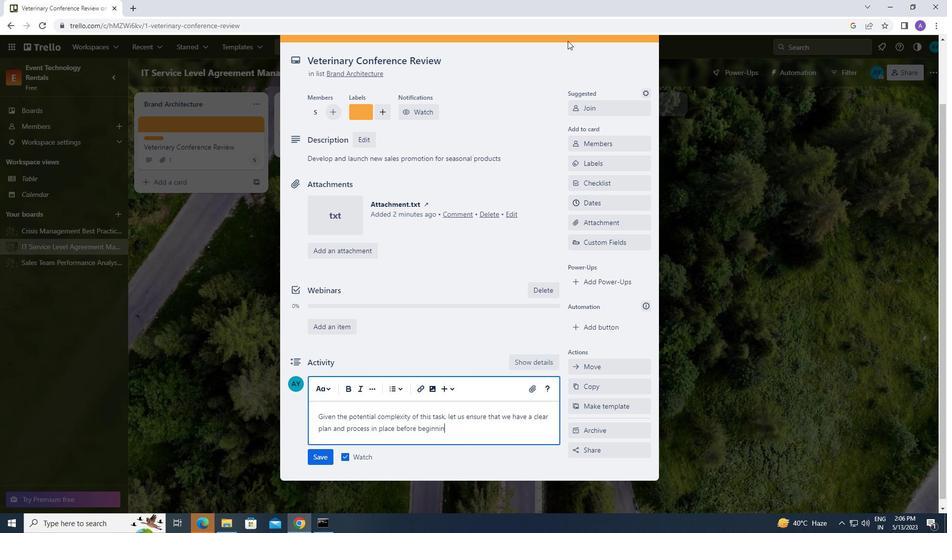 
Action: Mouse moved to (313, 459)
Screenshot: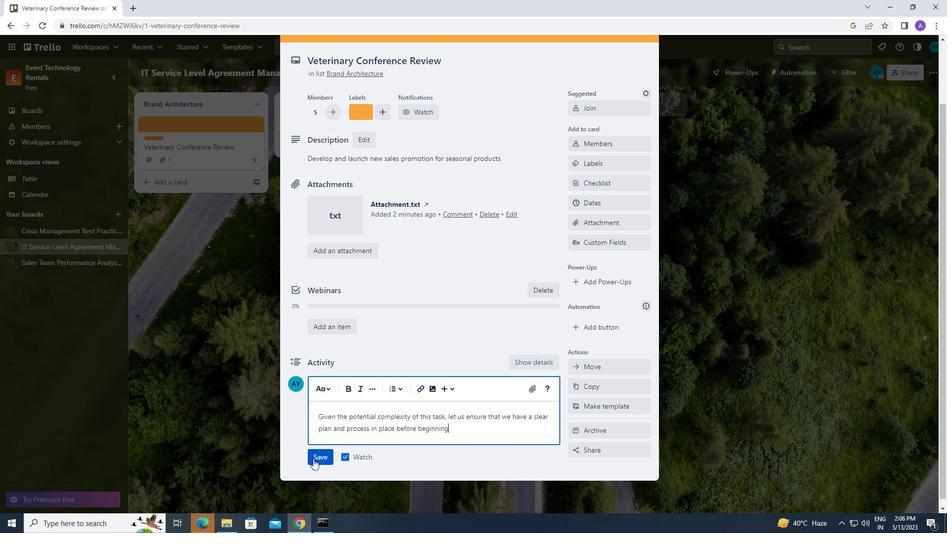 
Action: Mouse pressed left at (313, 459)
Screenshot: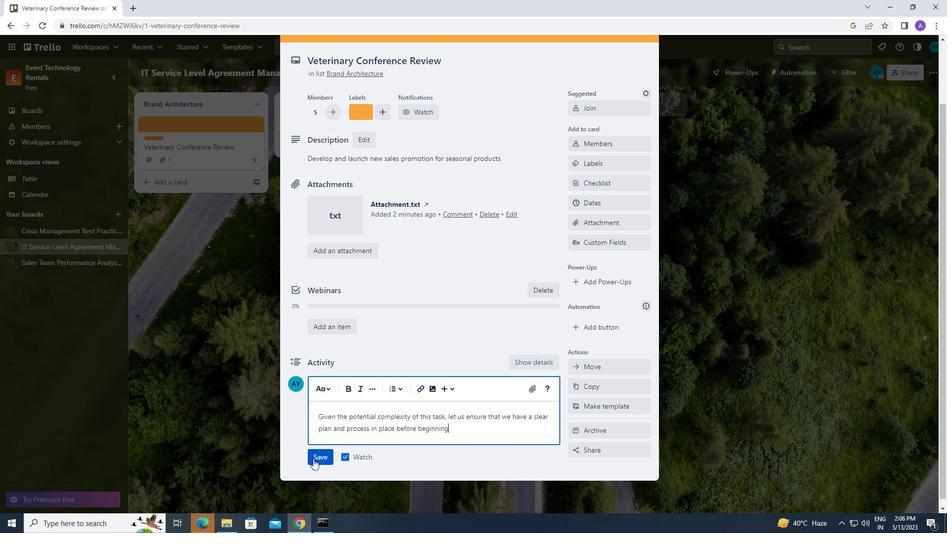 
Action: Mouse moved to (589, 198)
Screenshot: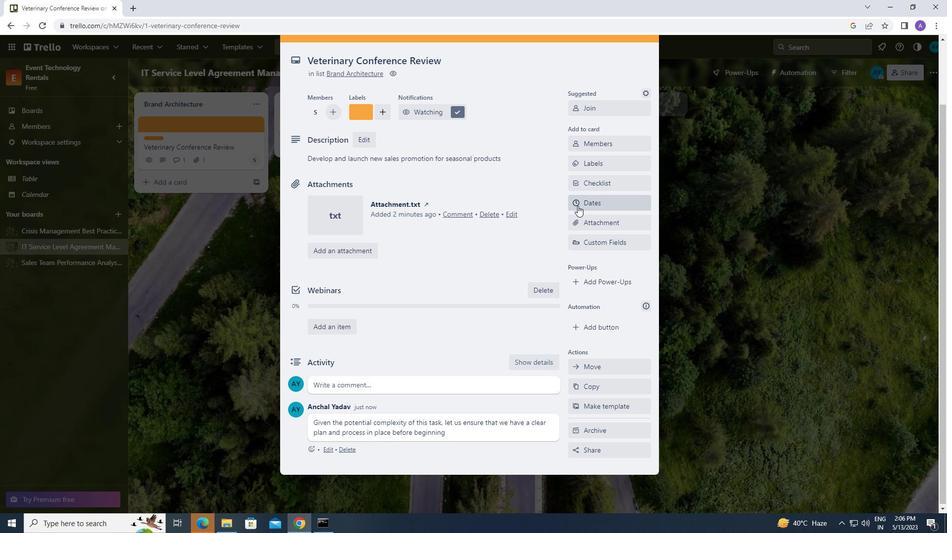 
Action: Mouse pressed left at (589, 198)
Screenshot: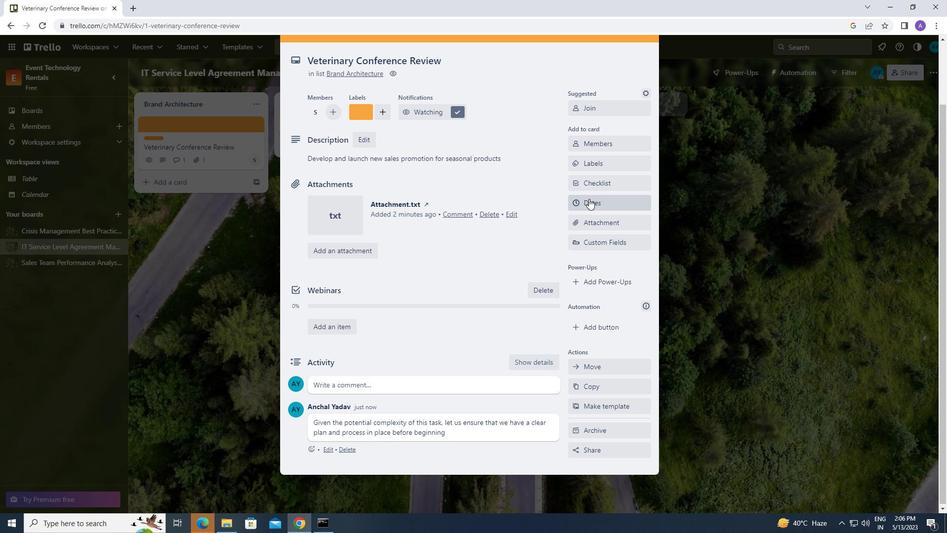 
Action: Mouse moved to (578, 249)
Screenshot: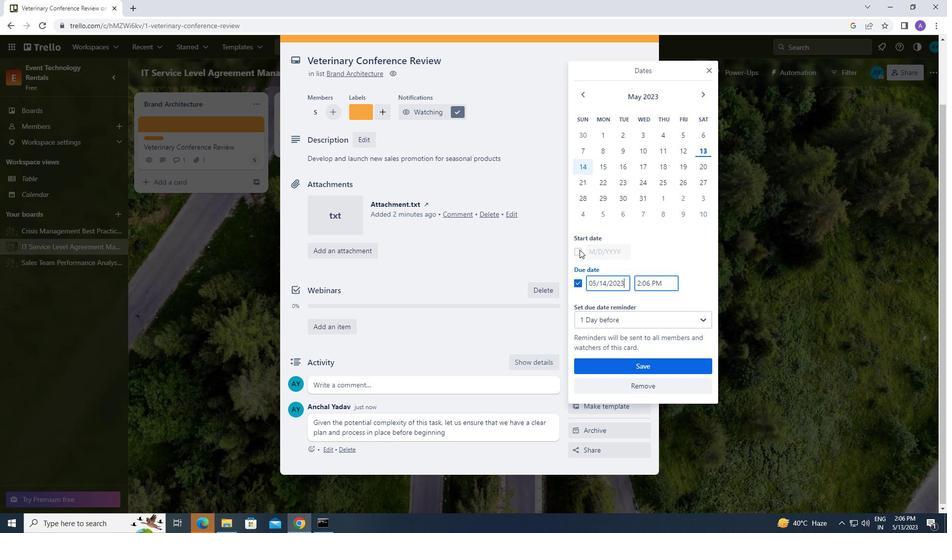 
Action: Mouse pressed left at (578, 249)
Screenshot: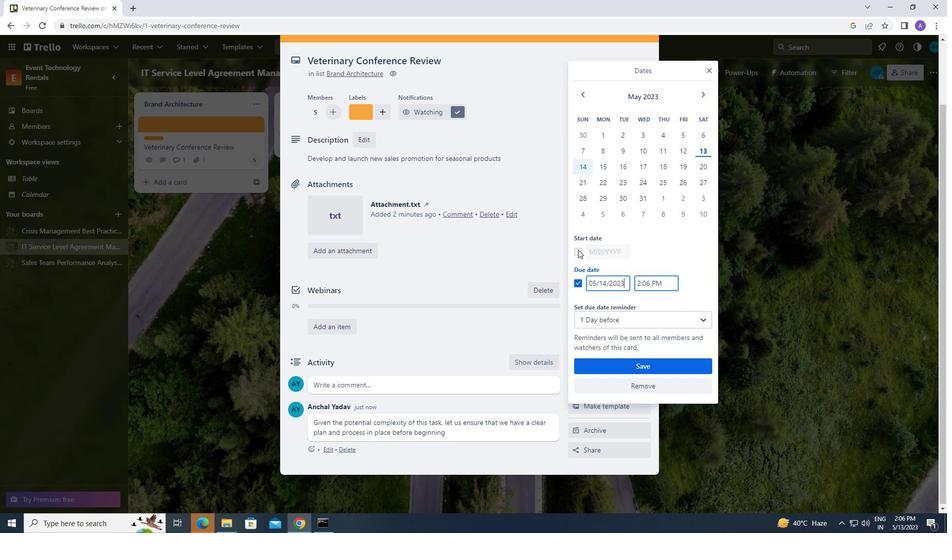 
Action: Mouse moved to (595, 249)
Screenshot: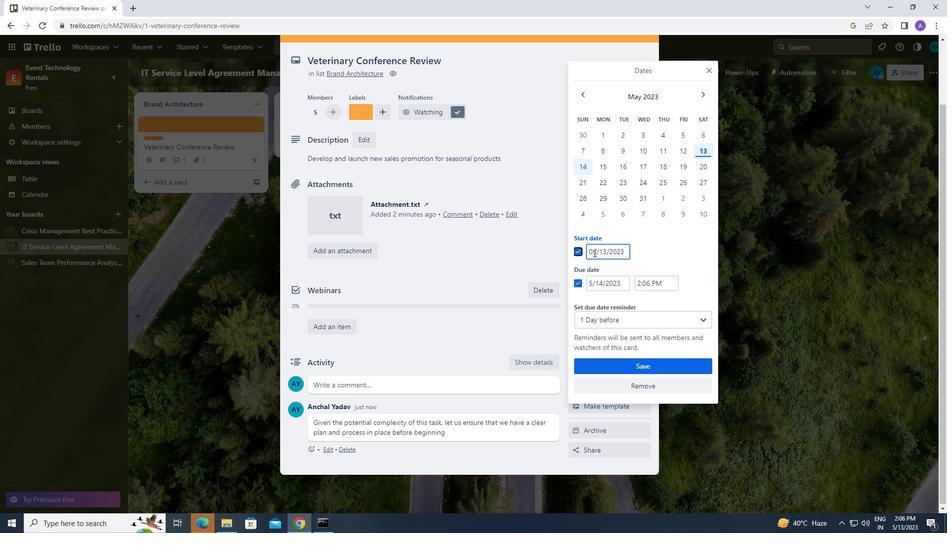 
Action: Mouse pressed left at (595, 249)
Screenshot: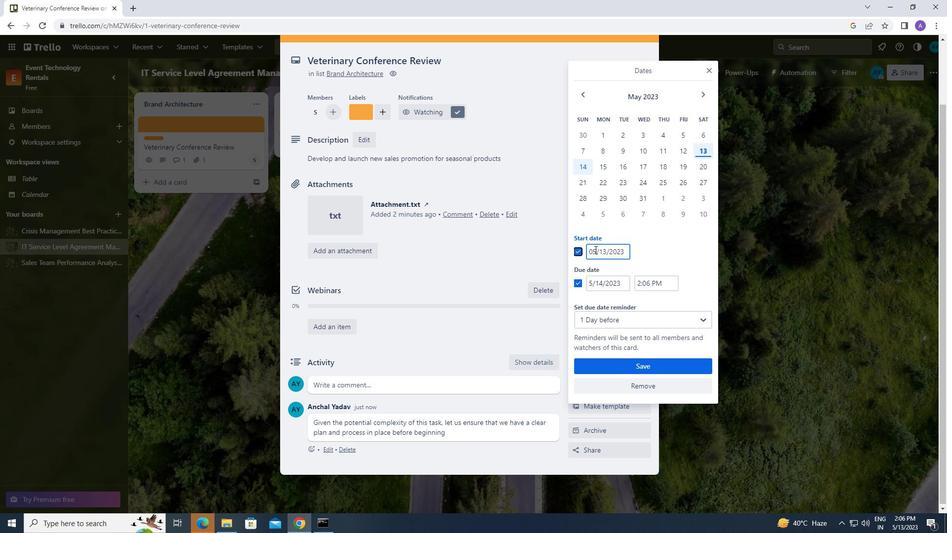 
Action: Mouse moved to (589, 248)
Screenshot: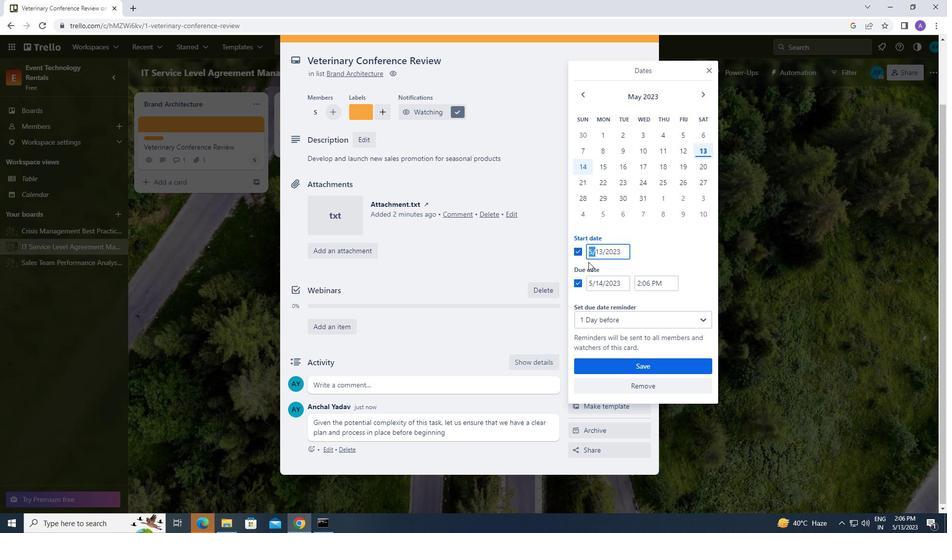 
Action: Mouse pressed left at (589, 248)
Screenshot: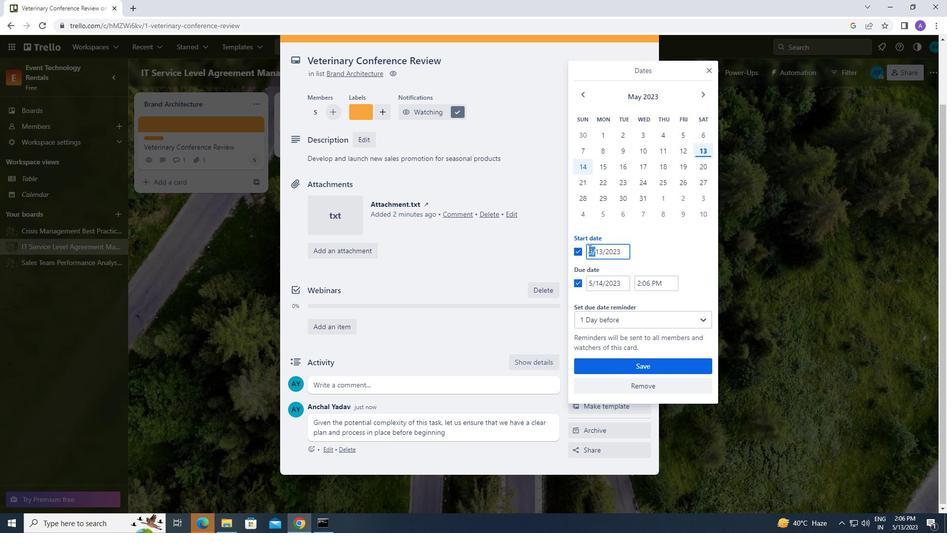 
Action: Mouse moved to (590, 248)
Screenshot: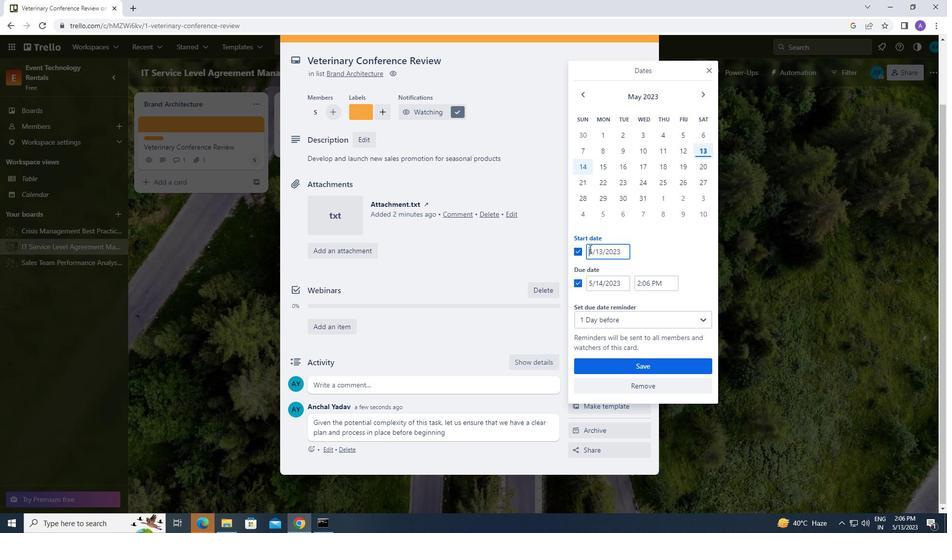 
Action: Mouse pressed left at (590, 248)
Screenshot: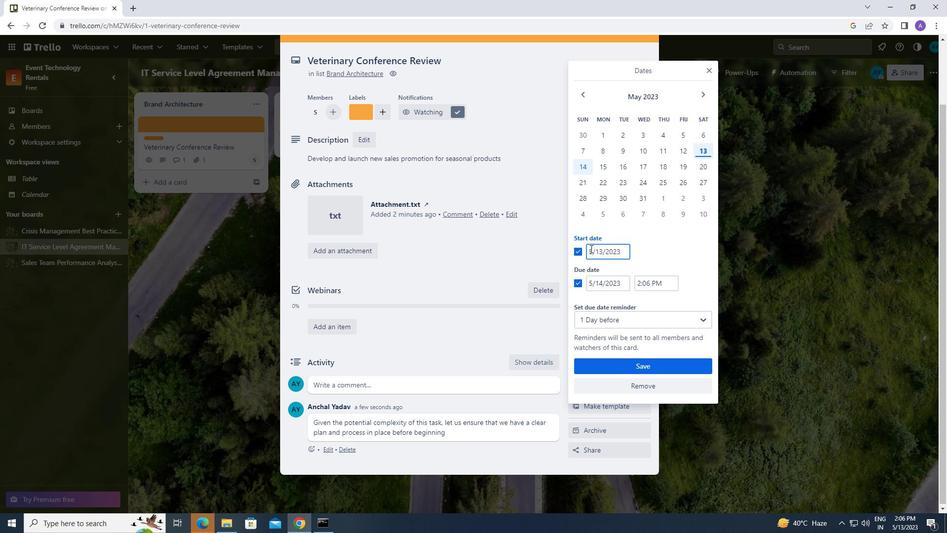 
Action: Mouse moved to (592, 250)
Screenshot: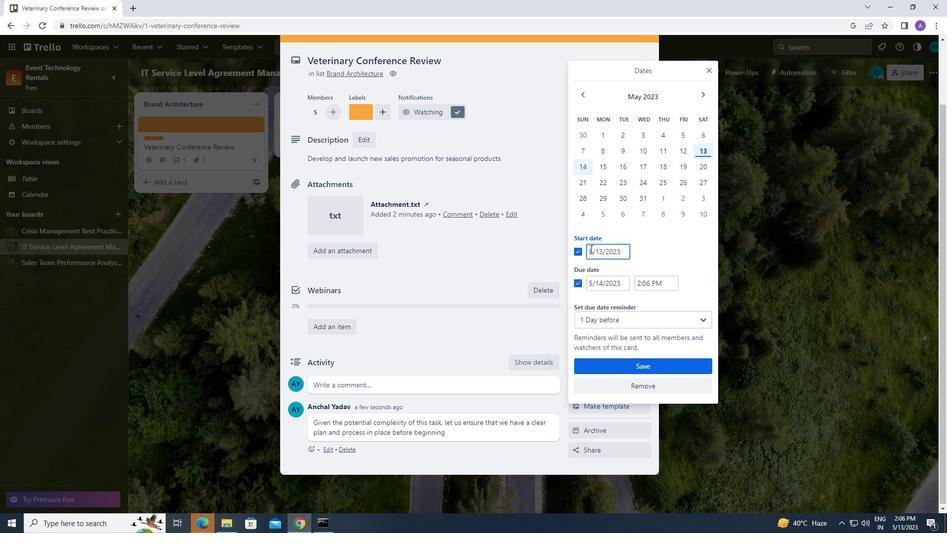 
Action: Mouse pressed left at (592, 250)
Screenshot: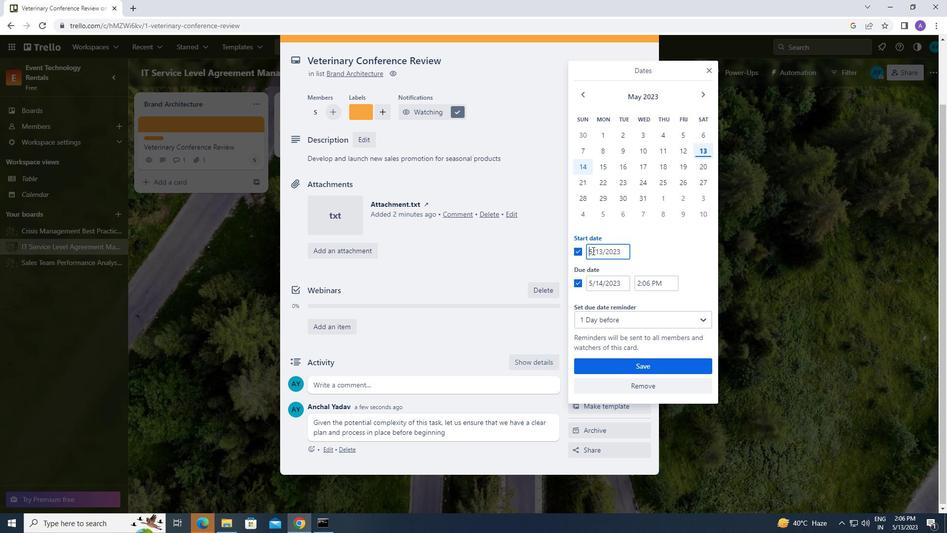
Action: Key pressed <Key.backspace>1
Screenshot: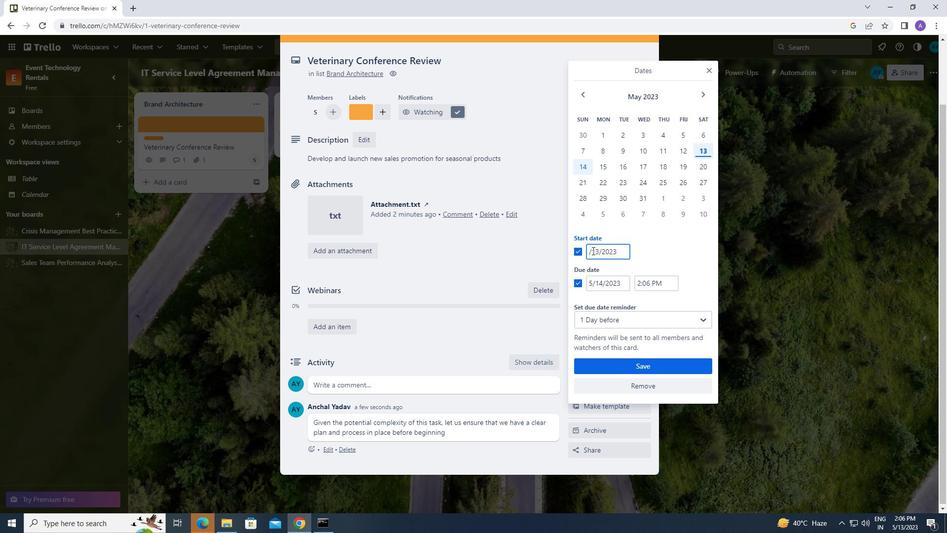 
Action: Mouse moved to (601, 252)
Screenshot: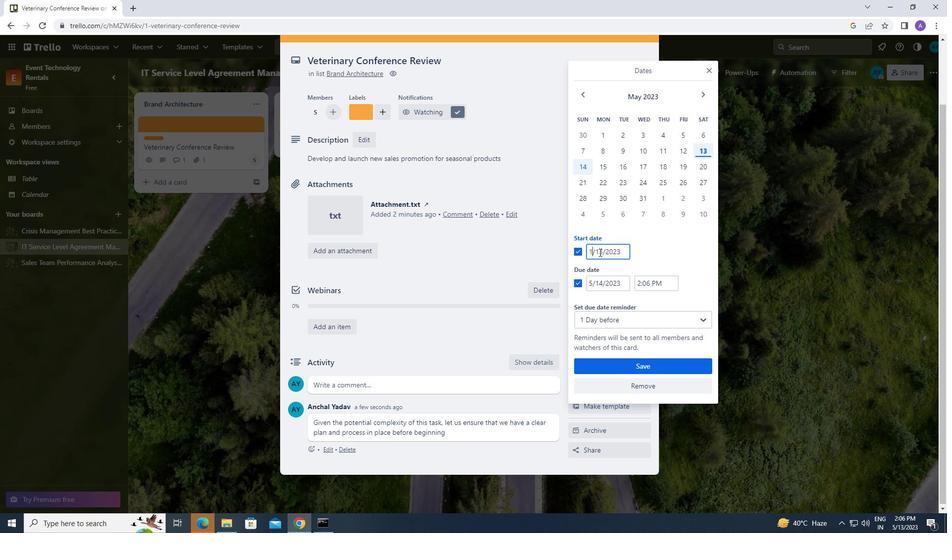 
Action: Mouse pressed left at (601, 252)
Screenshot: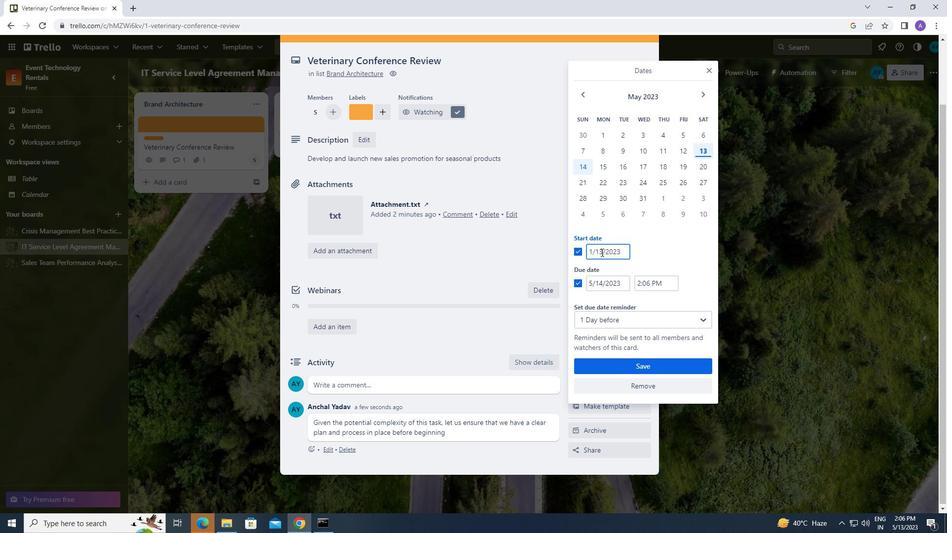 
Action: Key pressed <Key.backspace>
Screenshot: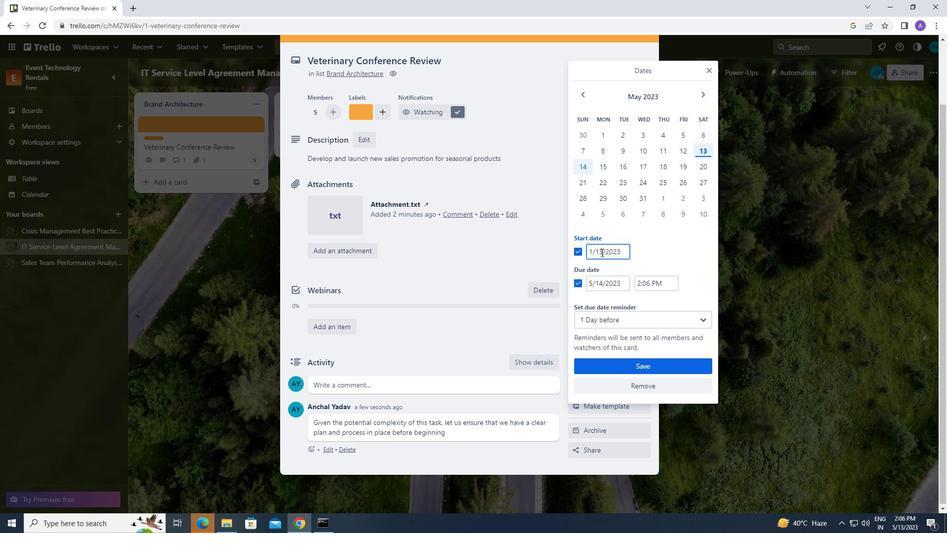 
Action: Mouse moved to (616, 250)
Screenshot: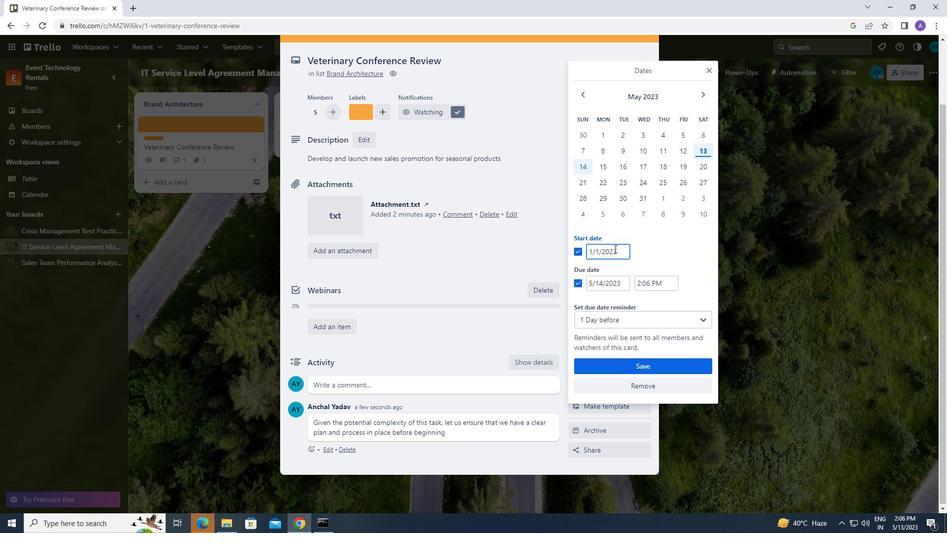 
Action: Mouse pressed left at (616, 250)
Screenshot: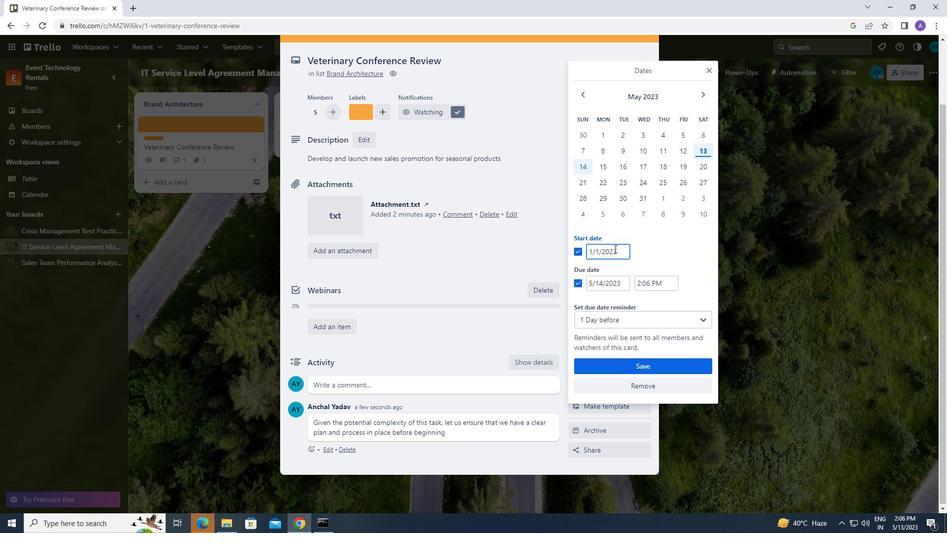
Action: Key pressed <Key.backspace><Key.backspace><Key.backspace><Key.backspace>1900
Screenshot: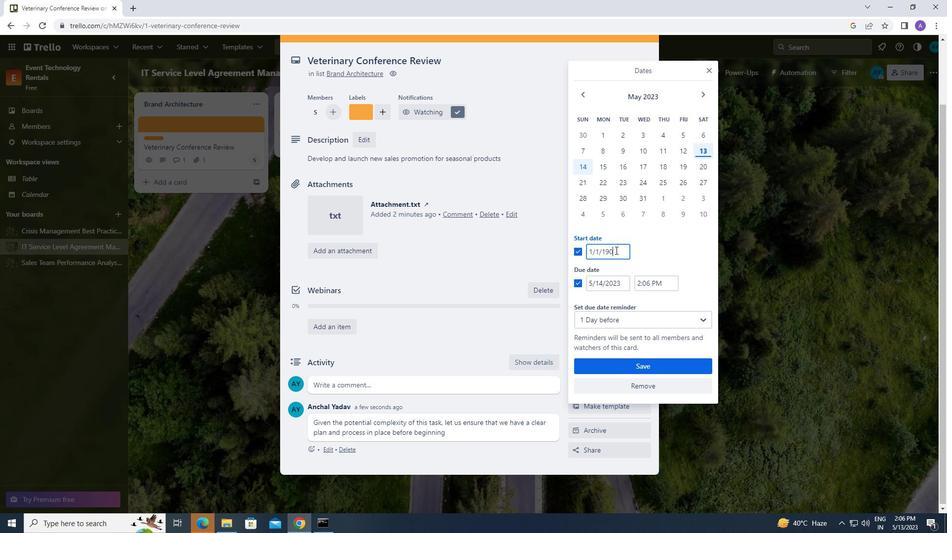 
Action: Mouse moved to (598, 250)
Screenshot: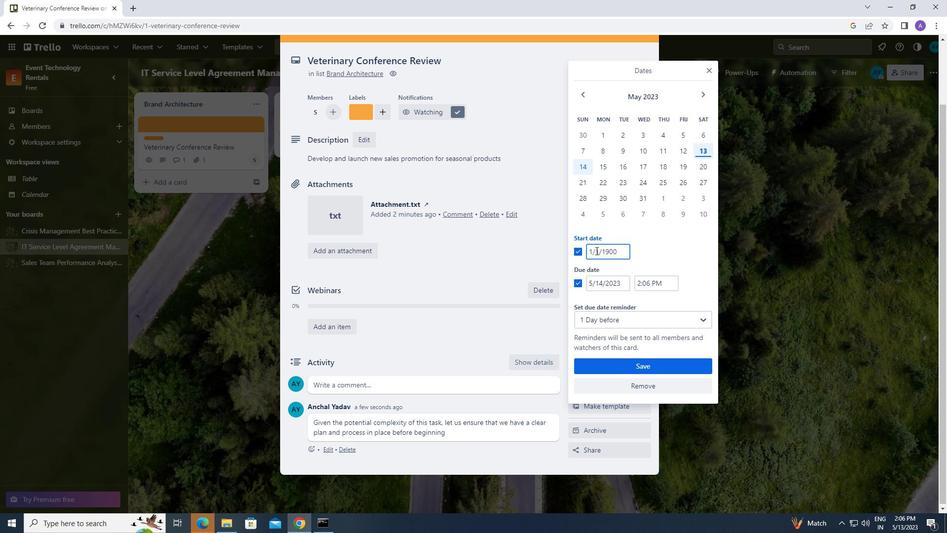
Action: Mouse pressed left at (598, 250)
Screenshot: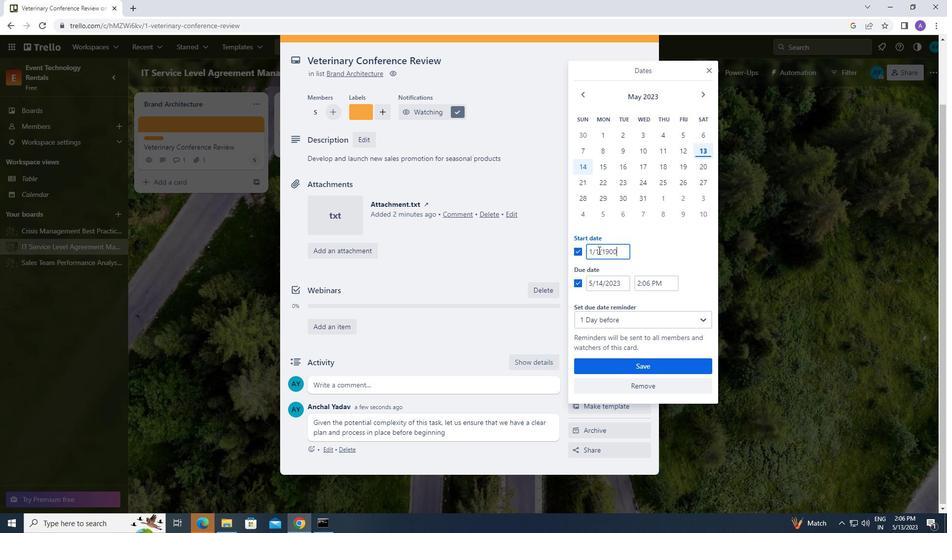 
Action: Key pressed <Key.backspace>2
Screenshot: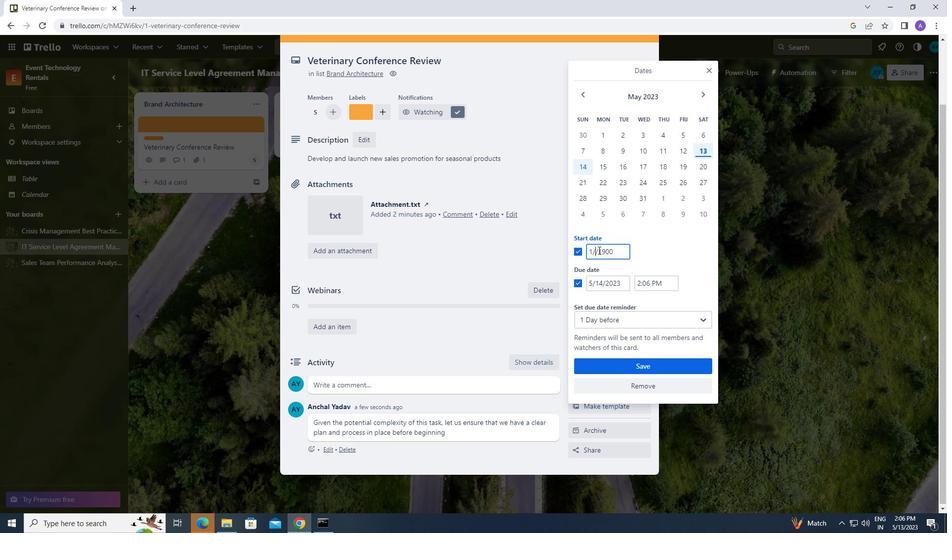 
Action: Mouse moved to (578, 280)
Screenshot: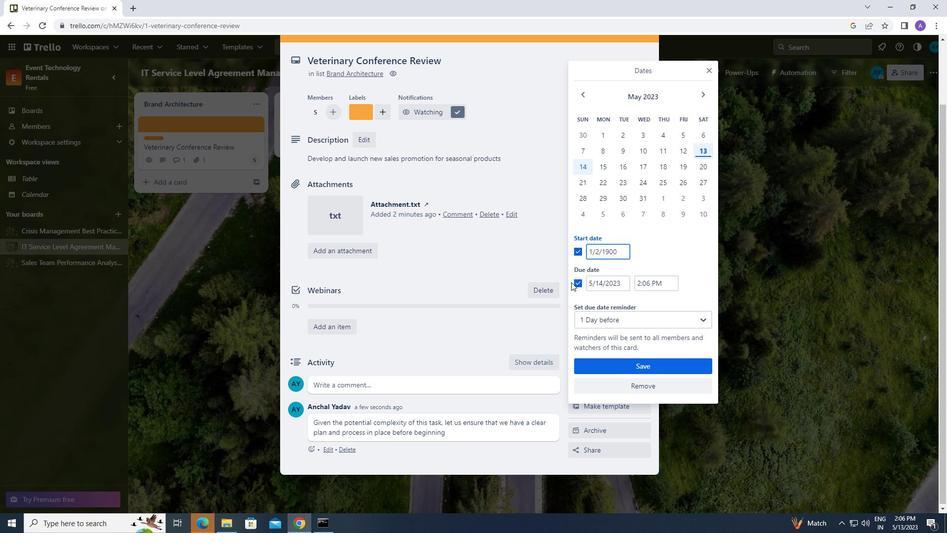 
Action: Mouse pressed left at (578, 280)
Screenshot: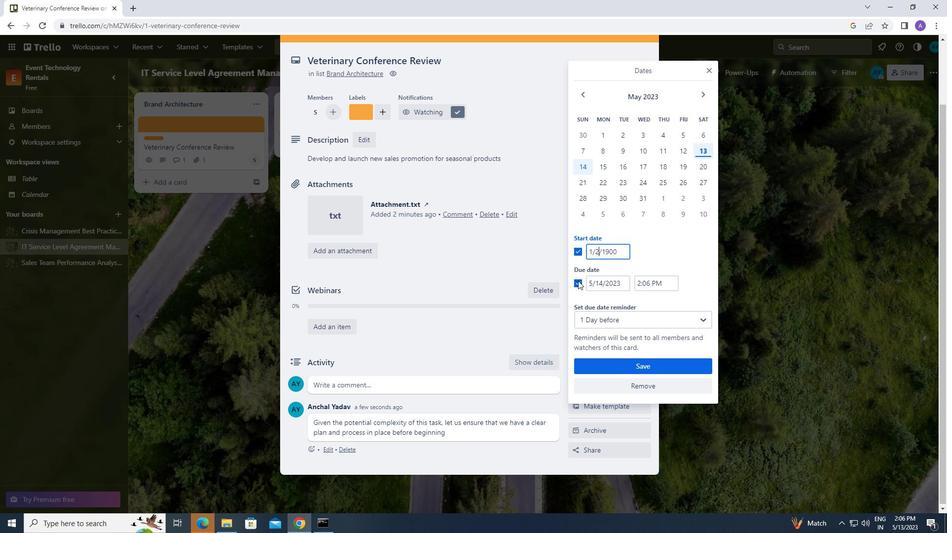 
Action: Mouse moved to (575, 278)
Screenshot: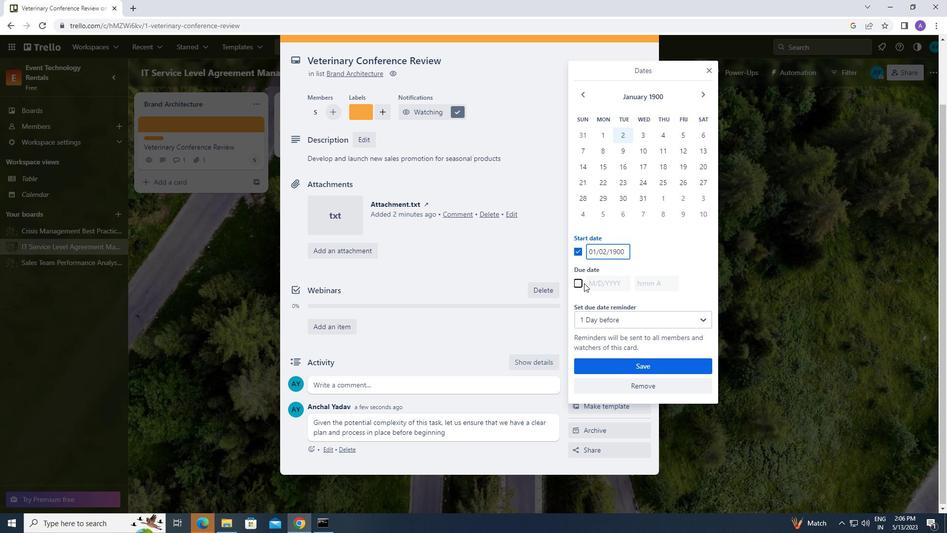 
Action: Mouse pressed left at (575, 278)
Screenshot: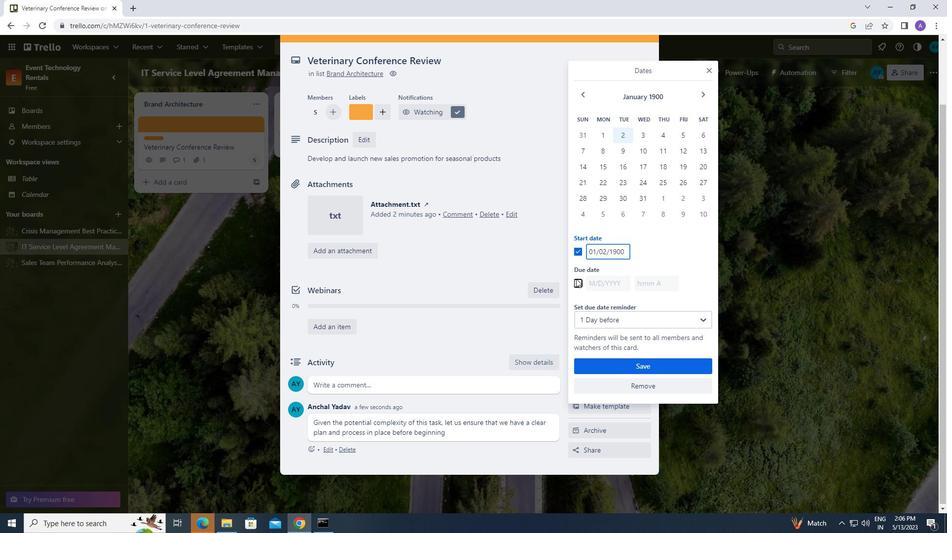 
Action: Mouse moved to (595, 282)
Screenshot: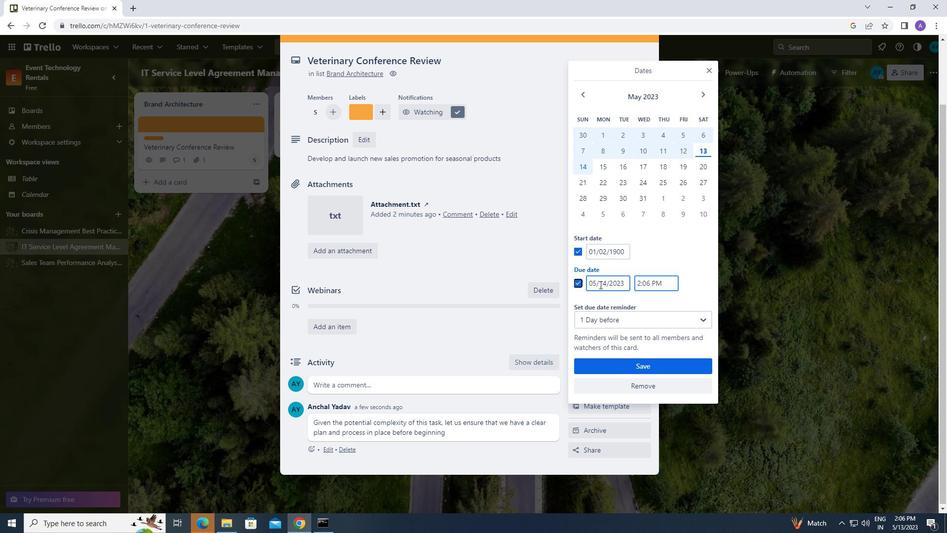 
Action: Mouse pressed left at (595, 282)
Screenshot: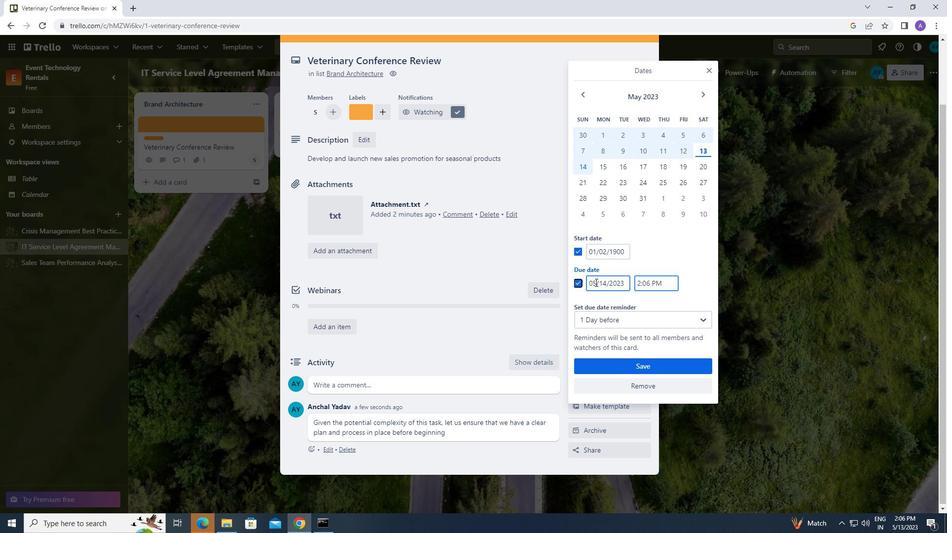 
Action: Mouse moved to (591, 282)
Screenshot: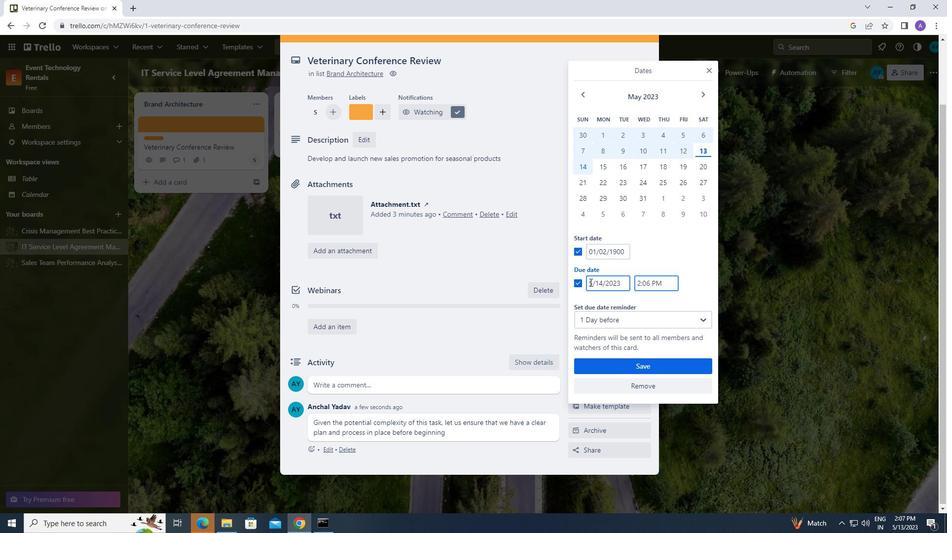 
Action: Mouse pressed left at (591, 282)
Screenshot: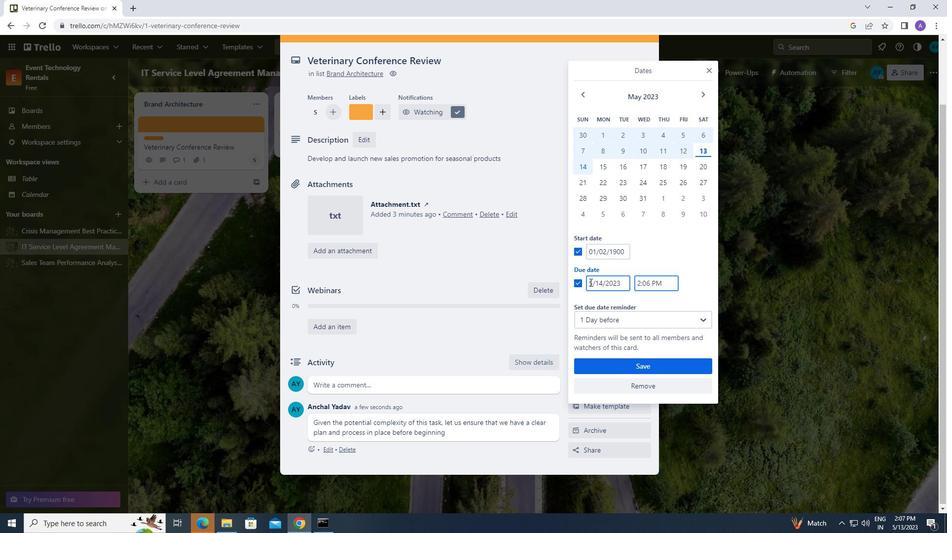 
Action: Key pressed <Key.backspace>1<Key.right><Key.right><Key.right>09
Screenshot: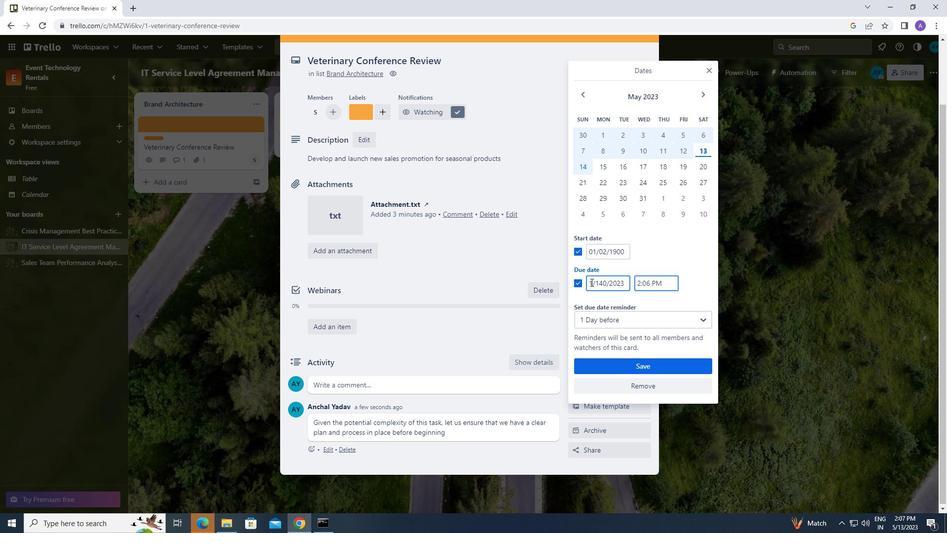 
Action: Mouse moved to (603, 282)
Screenshot: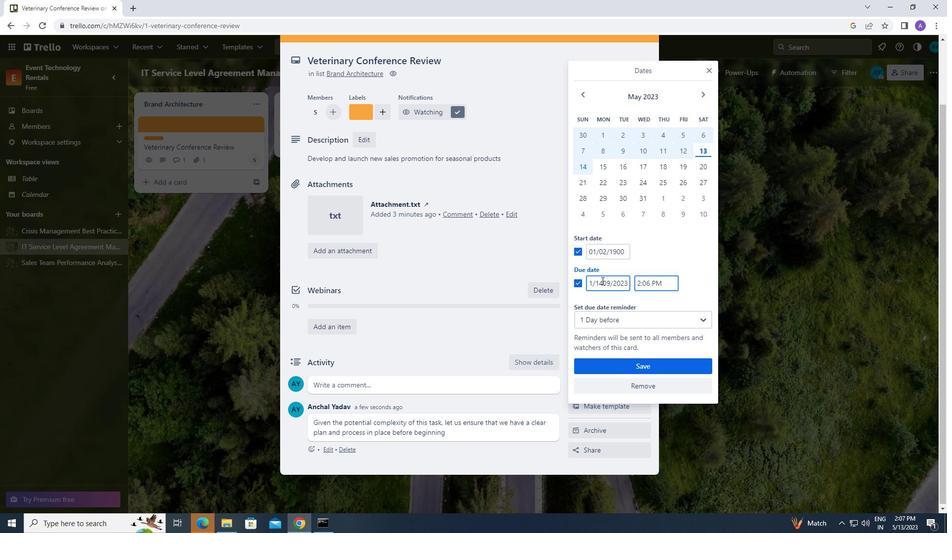 
Action: Mouse pressed left at (603, 282)
Screenshot: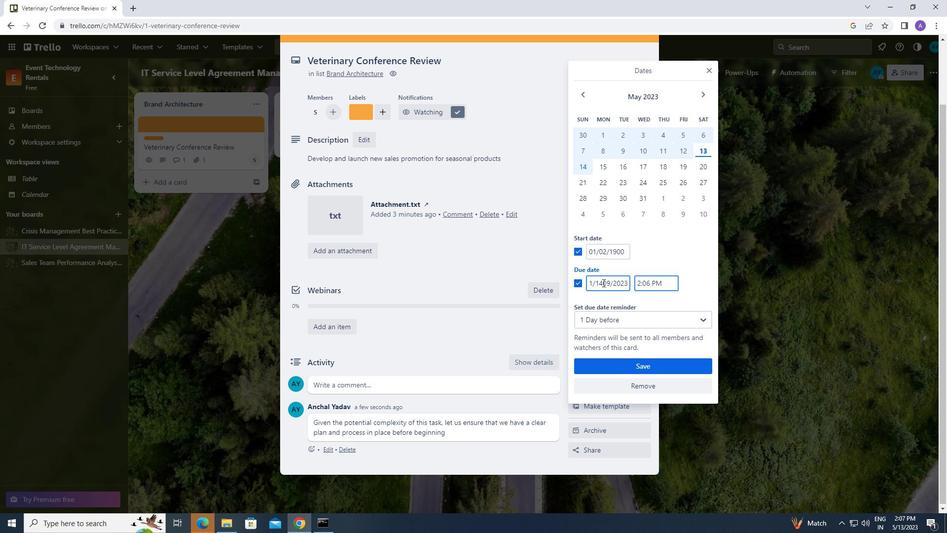 
Action: Key pressed <Key.backspace>
Screenshot: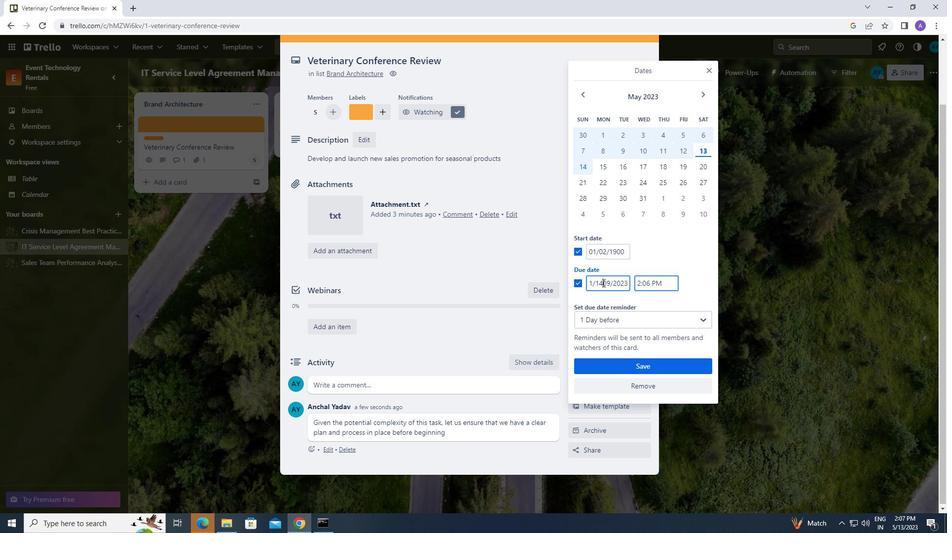 
Action: Mouse moved to (623, 282)
Screenshot: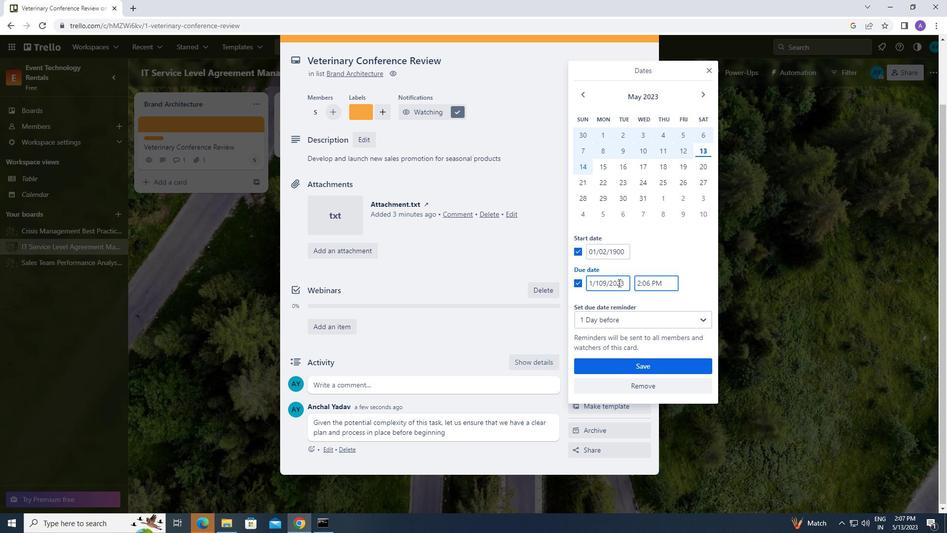 
Action: Mouse pressed left at (623, 282)
Screenshot: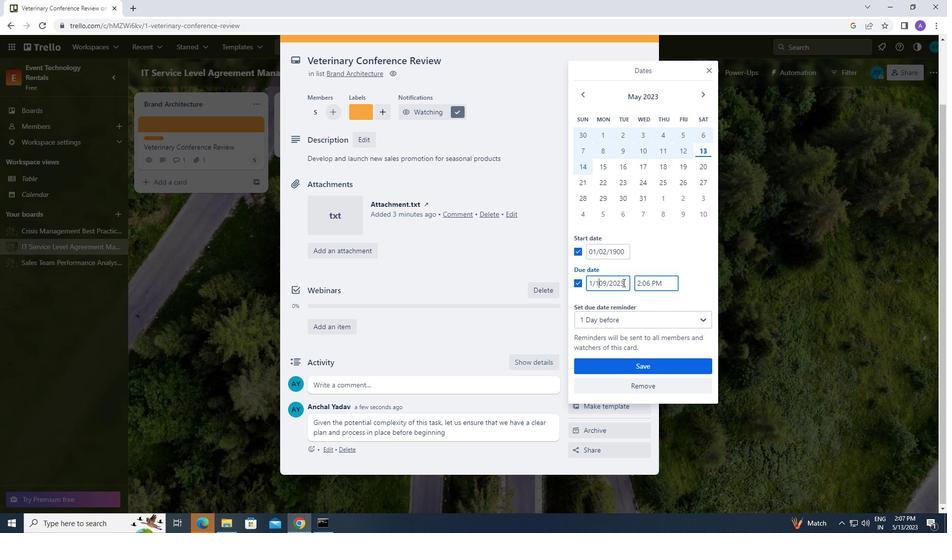 
Action: Mouse moved to (608, 282)
Screenshot: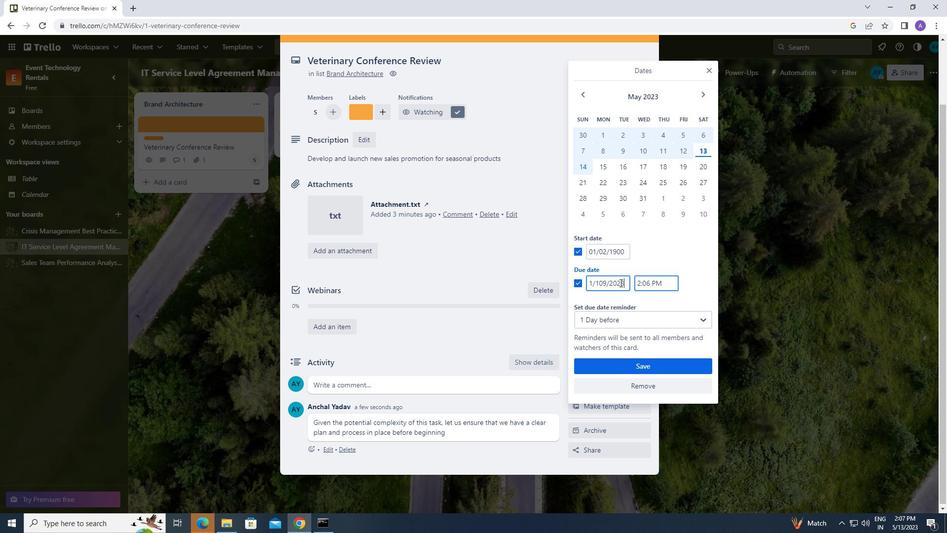 
Action: Key pressed 1900
Screenshot: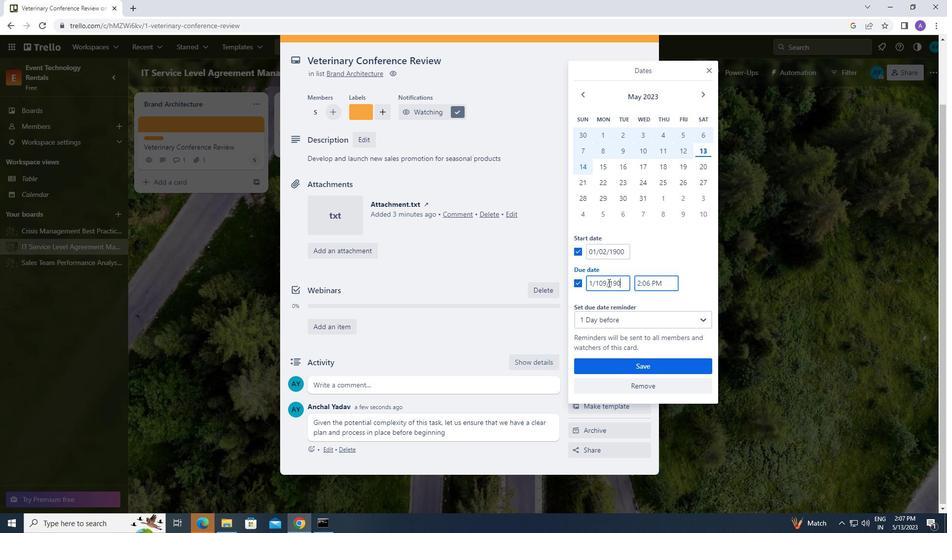 
Action: Mouse moved to (597, 361)
Screenshot: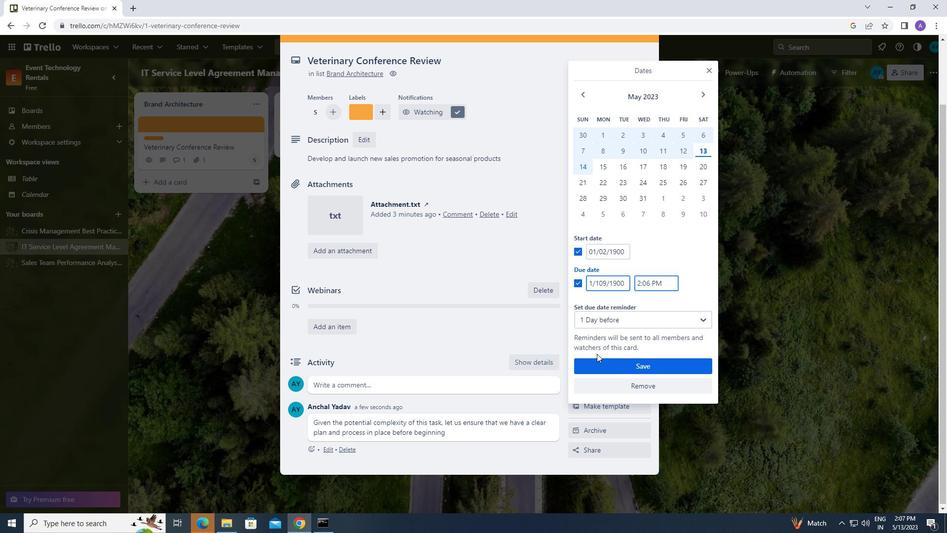 
Action: Mouse pressed left at (597, 361)
Screenshot: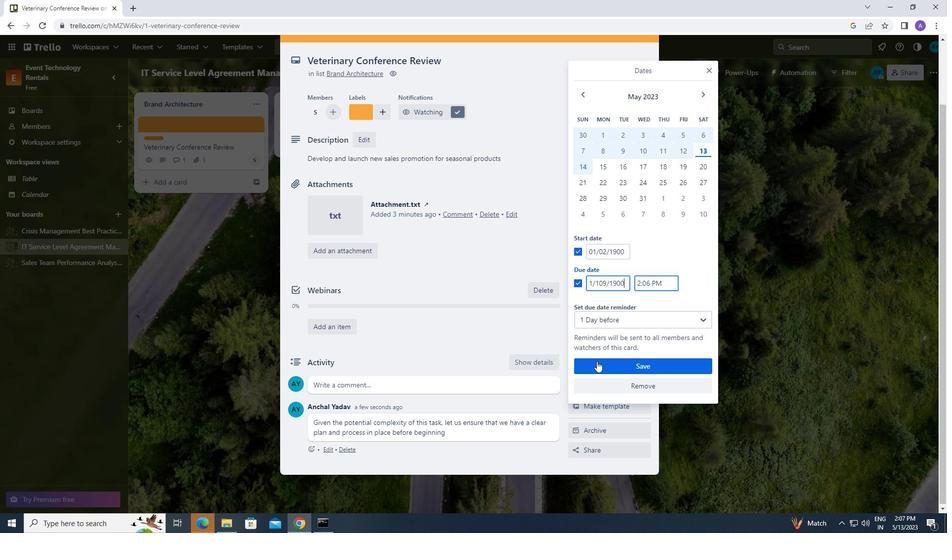 
Action: Mouse moved to (595, 360)
Screenshot: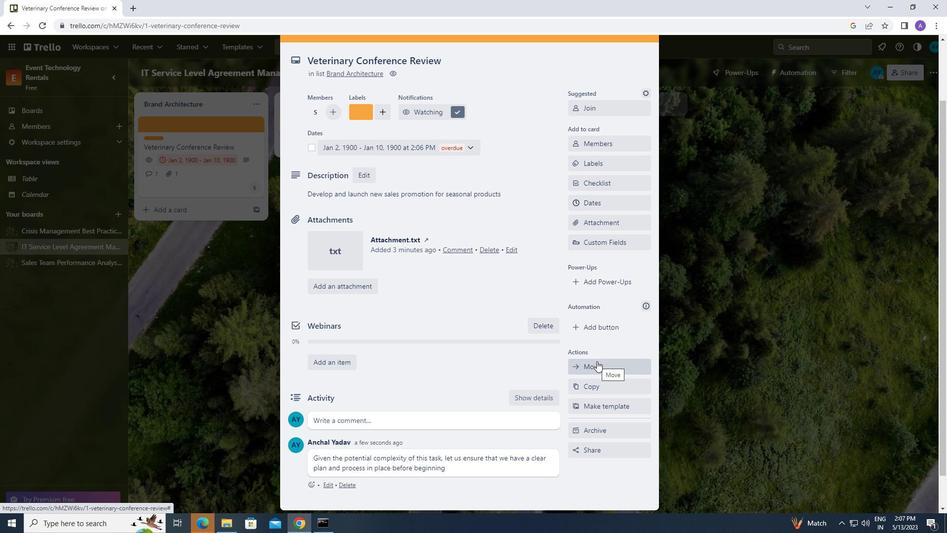 
